 Task: Look for space in Nesher, Israel from 1st June, 2023 to 4th June, 2023 for 1 adult in price range Rs.6000 to Rs.16000. Place can be private room with 1  bedroom having 1 bed and 1 bathroom. Property type can be house, flat, guest house. Amenities needed are: wifi, washing machine. Booking option can be shelf check-in. Required host language is English.
Action: Mouse pressed left at (437, 56)
Screenshot: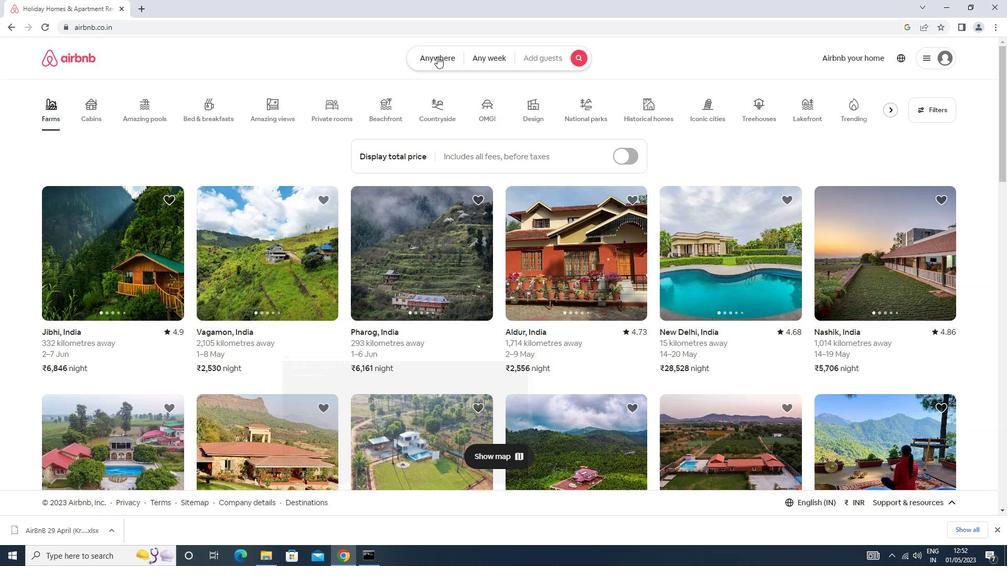 
Action: Mouse moved to (385, 101)
Screenshot: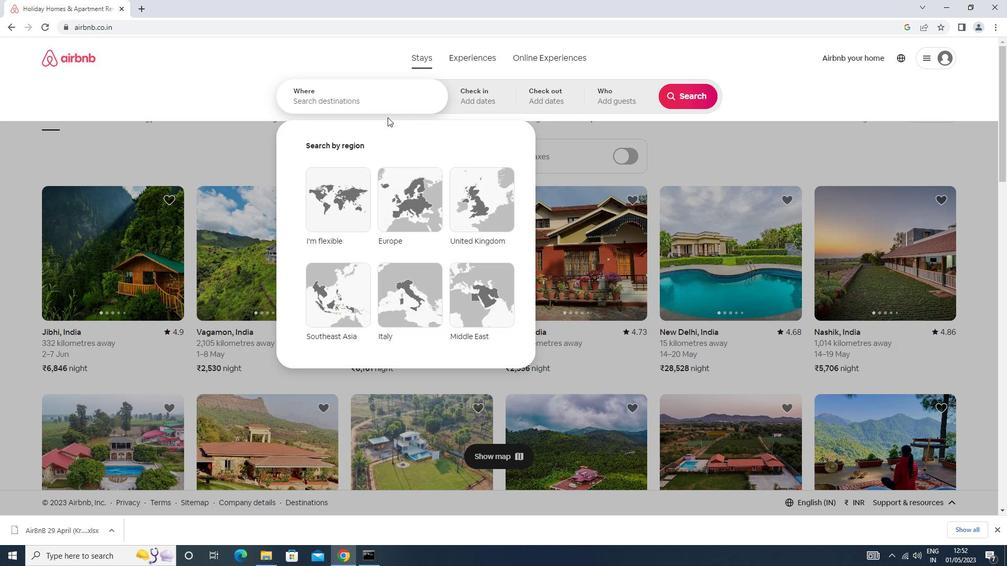 
Action: Mouse pressed left at (385, 101)
Screenshot: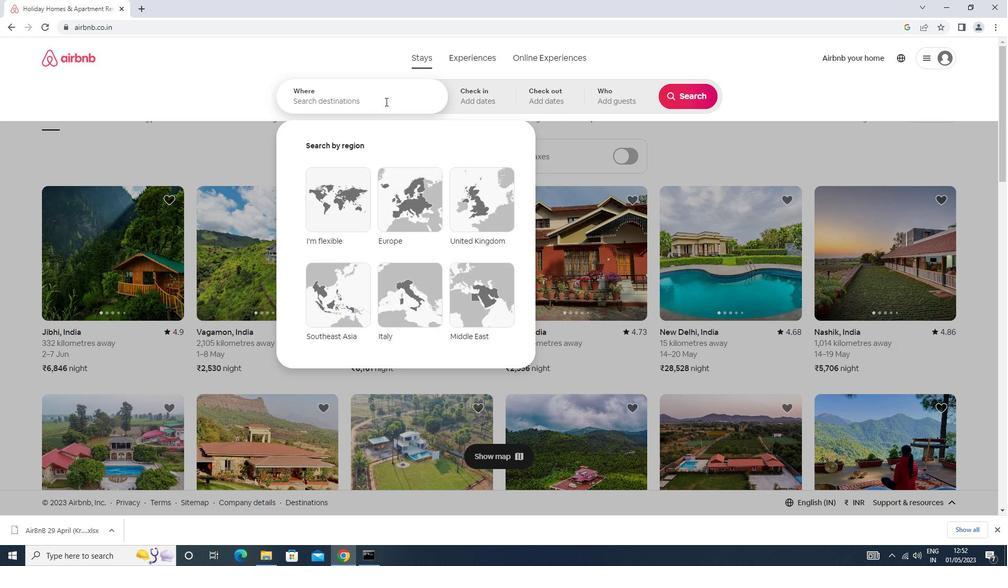 
Action: Key pressed n<Key.caps_lock>esher<Key.down><Key.enter>
Screenshot: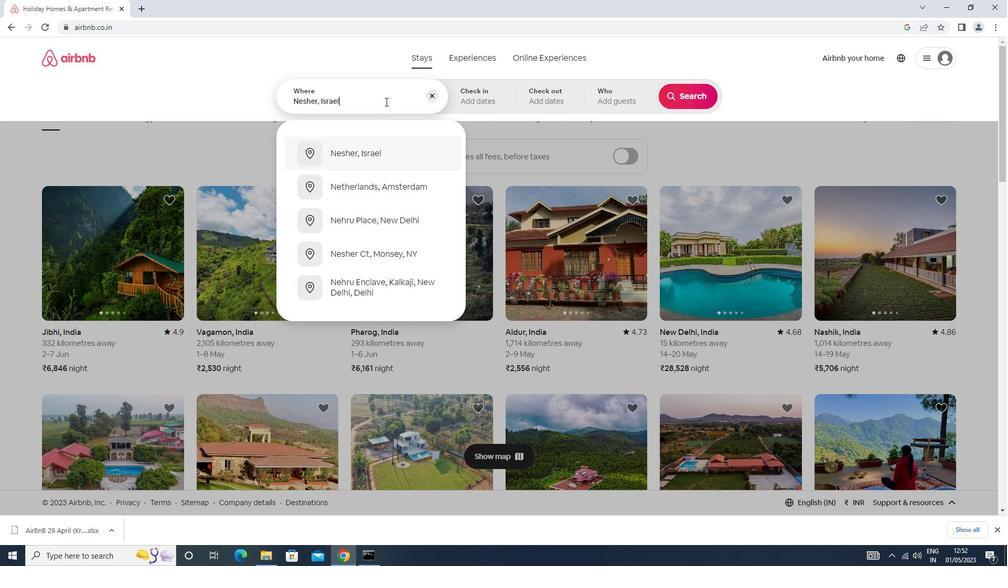 
Action: Mouse moved to (627, 220)
Screenshot: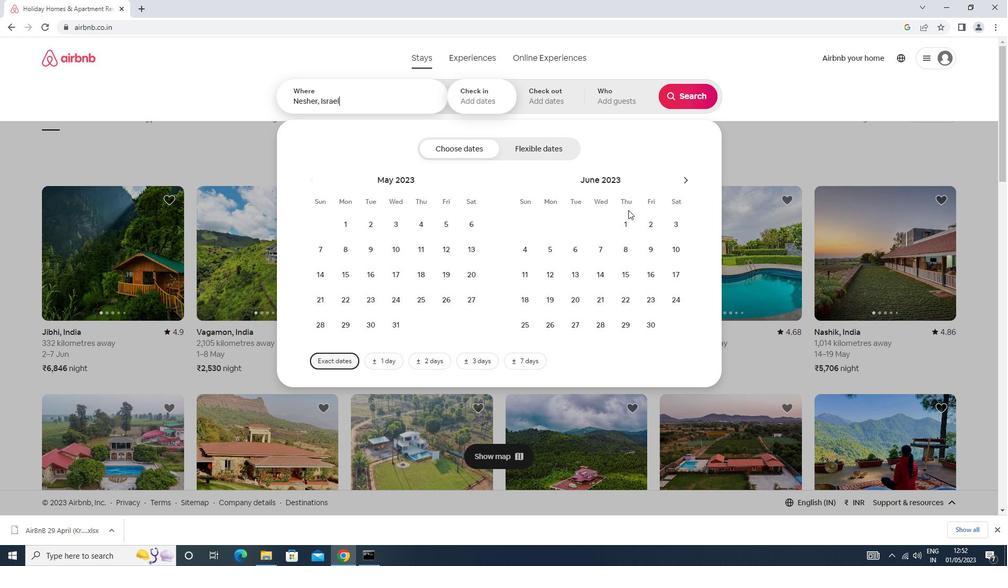 
Action: Mouse pressed left at (627, 220)
Screenshot: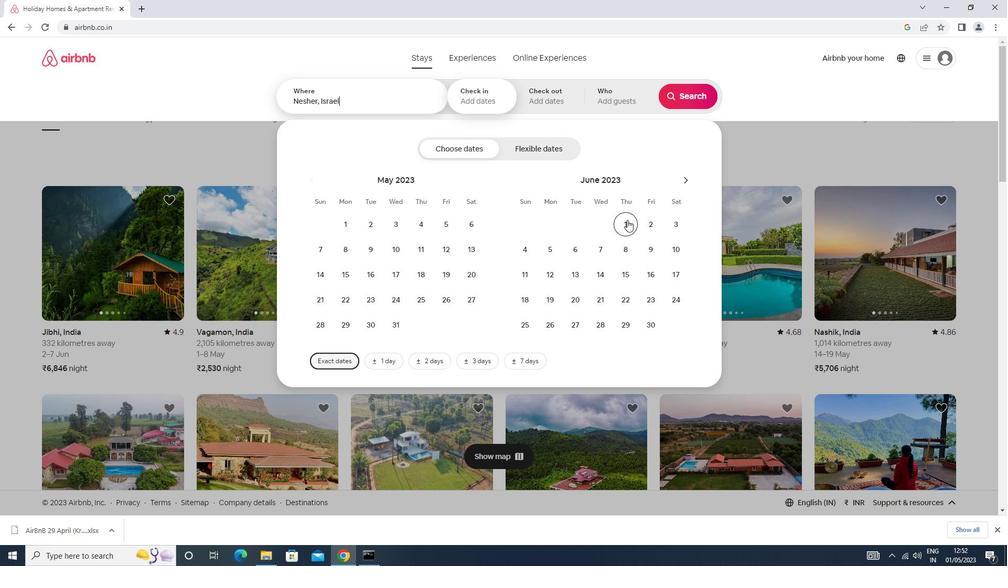 
Action: Mouse moved to (525, 249)
Screenshot: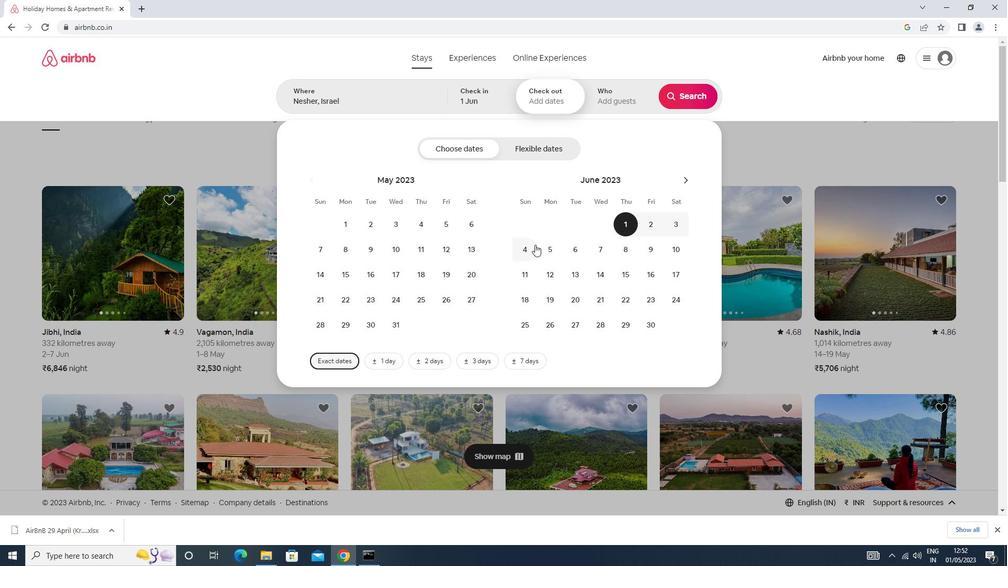 
Action: Mouse pressed left at (525, 249)
Screenshot: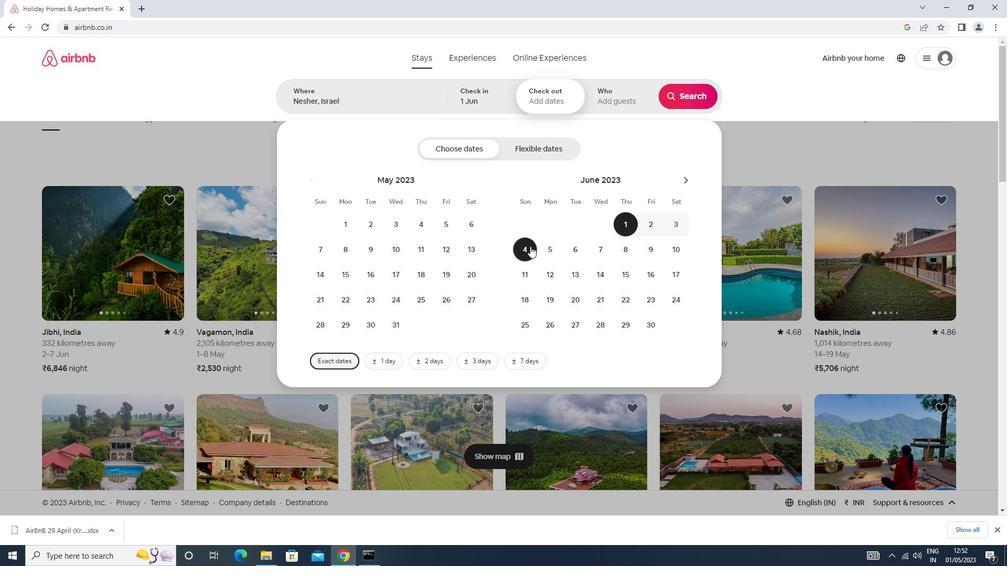 
Action: Mouse moved to (607, 97)
Screenshot: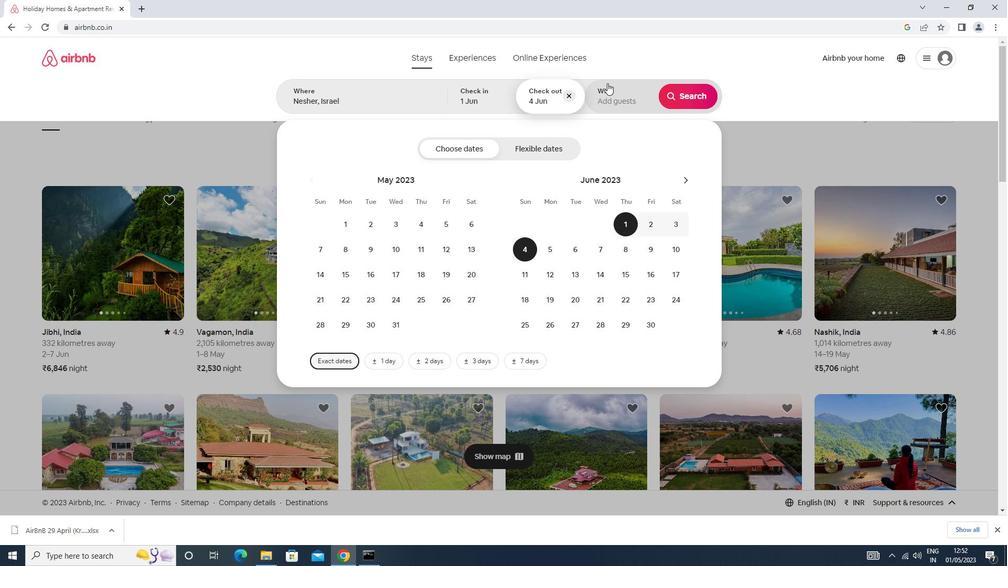 
Action: Mouse pressed left at (607, 97)
Screenshot: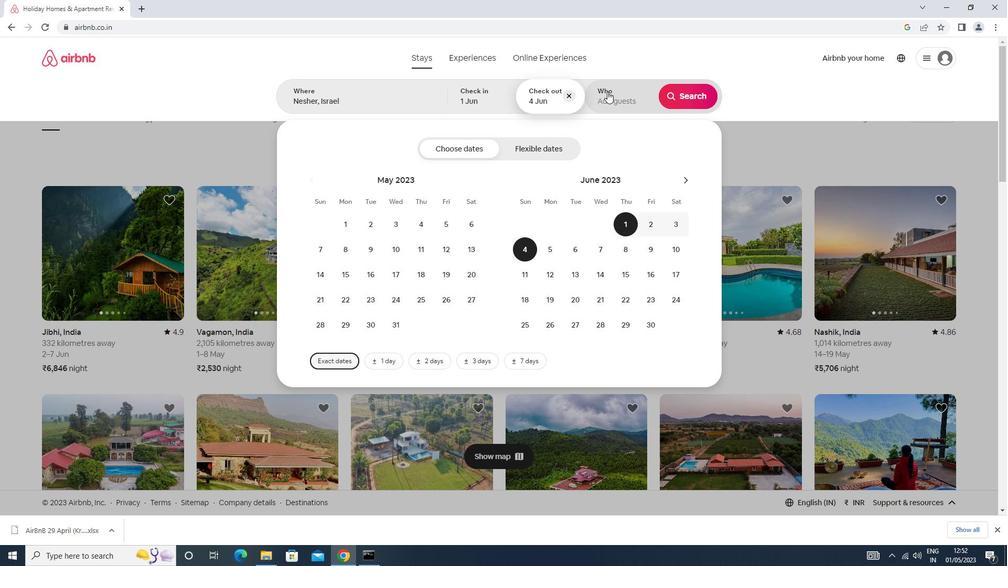 
Action: Mouse moved to (693, 155)
Screenshot: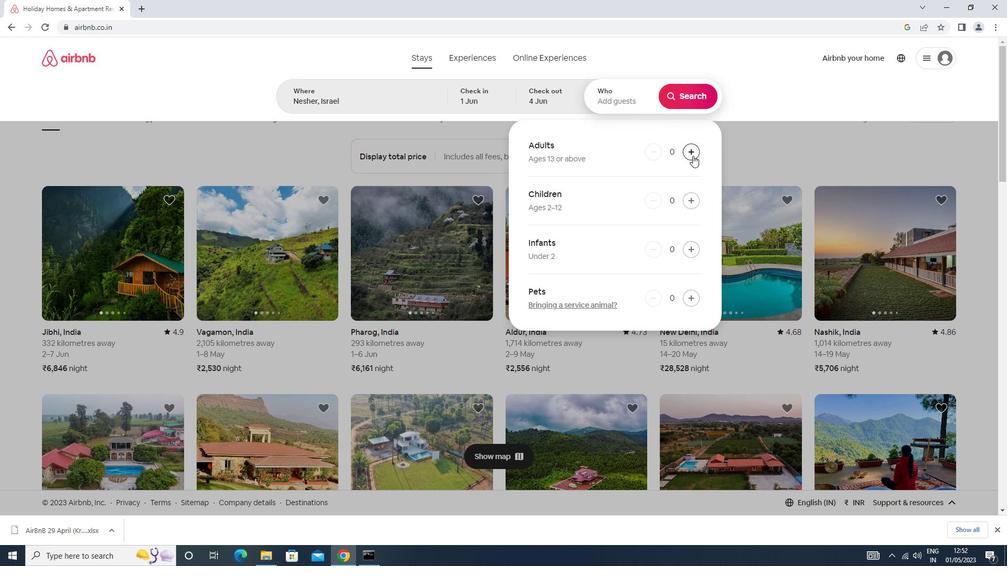 
Action: Mouse pressed left at (693, 155)
Screenshot: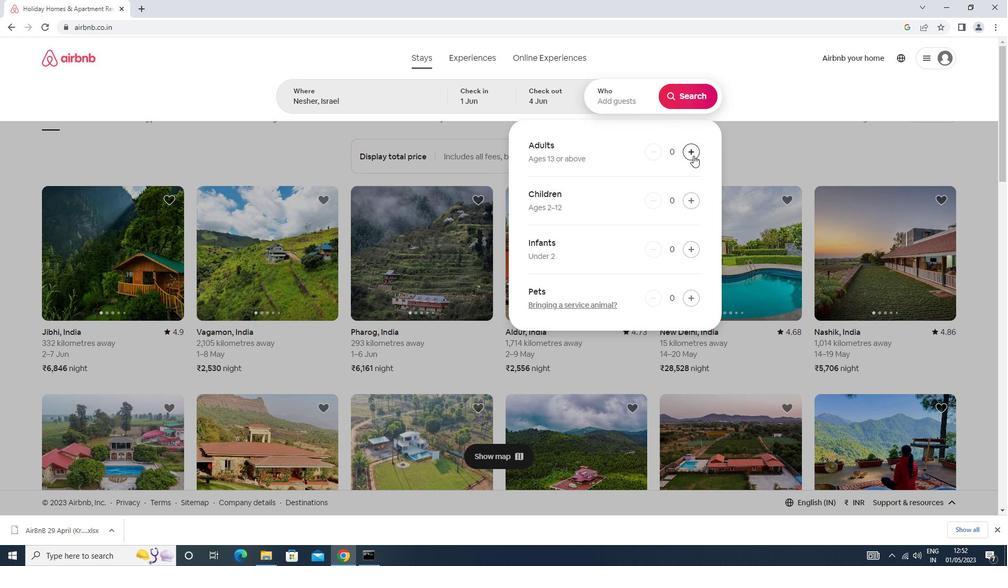 
Action: Mouse moved to (696, 89)
Screenshot: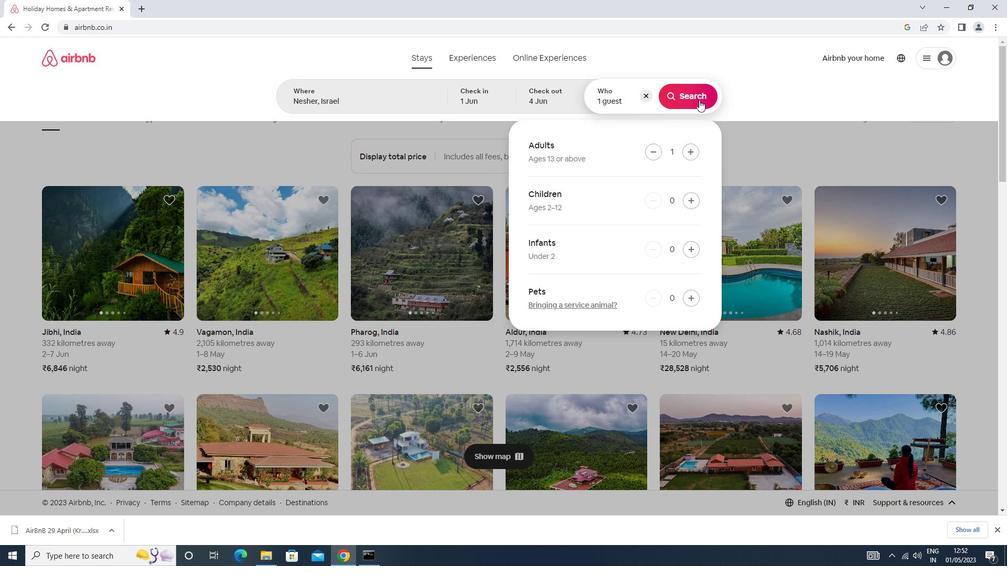 
Action: Mouse pressed left at (696, 89)
Screenshot: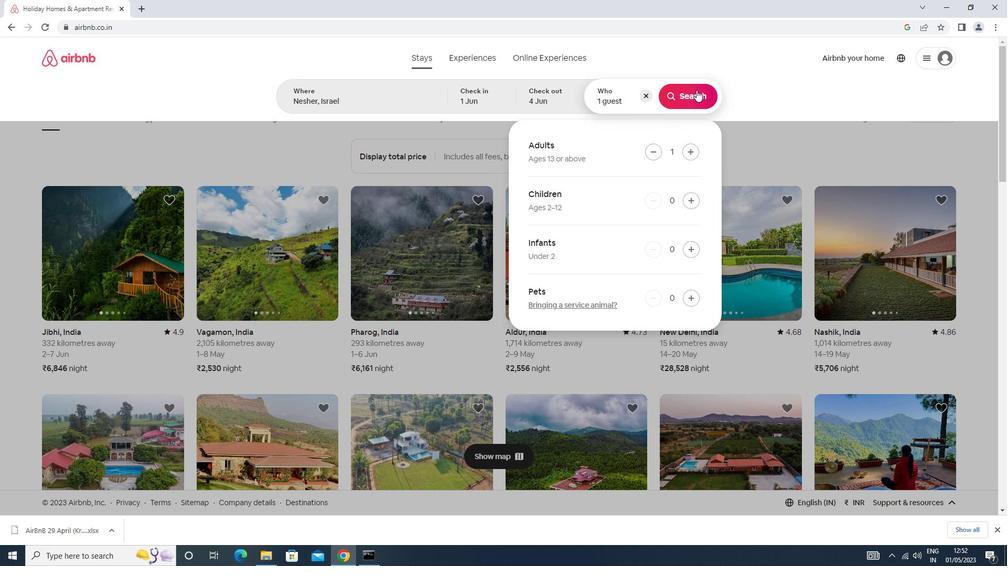 
Action: Mouse moved to (953, 94)
Screenshot: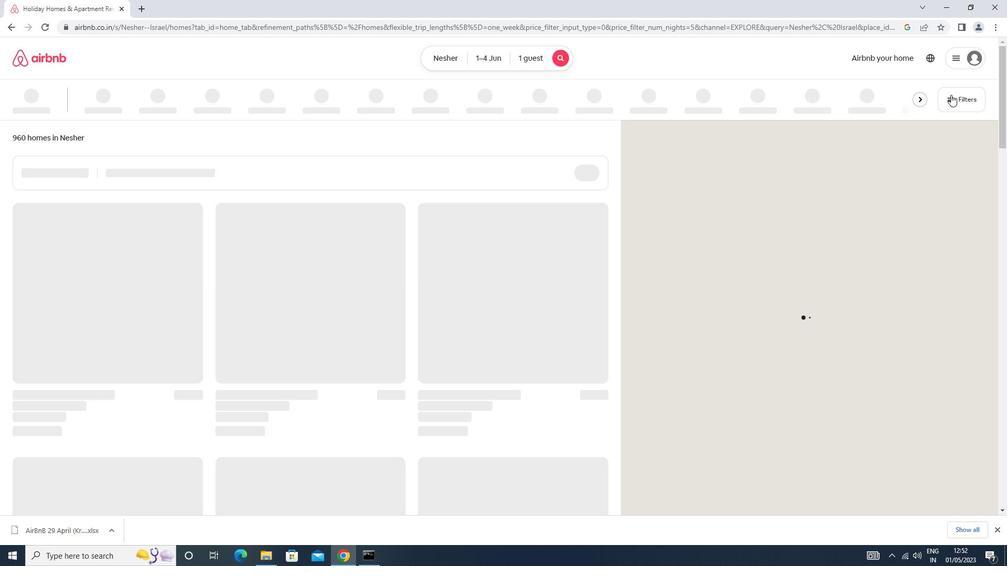 
Action: Mouse pressed left at (953, 94)
Screenshot: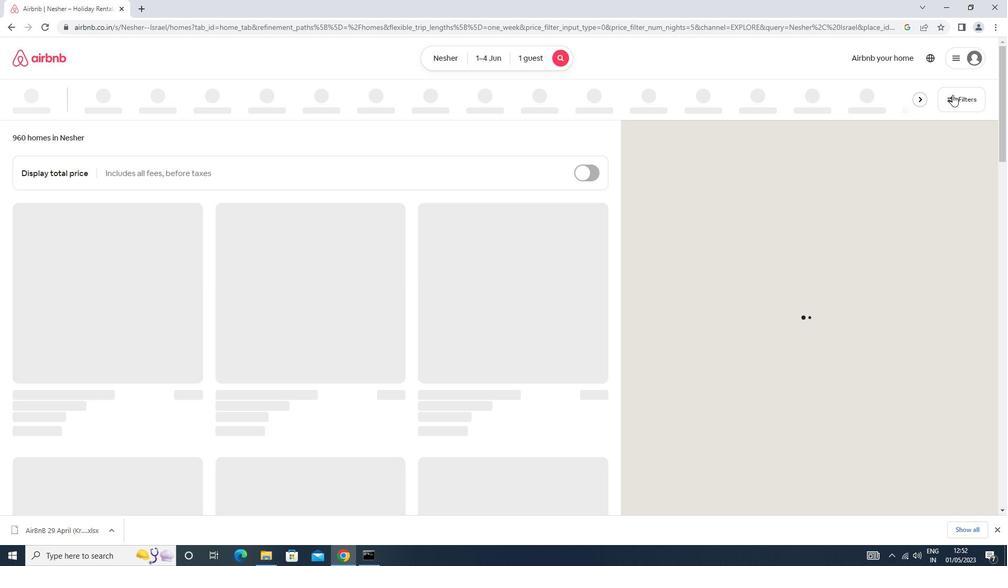 
Action: Mouse moved to (474, 231)
Screenshot: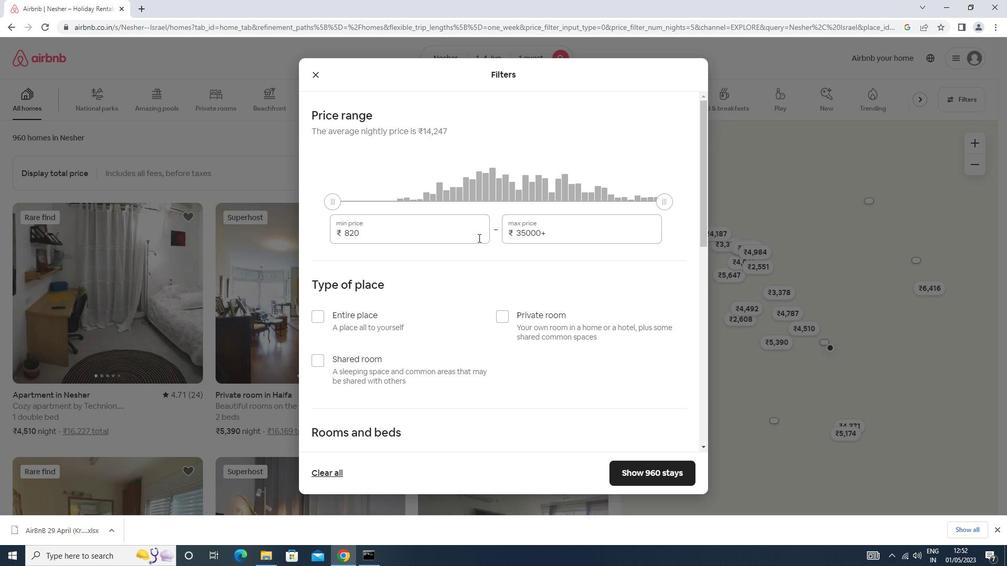 
Action: Mouse pressed left at (474, 231)
Screenshot: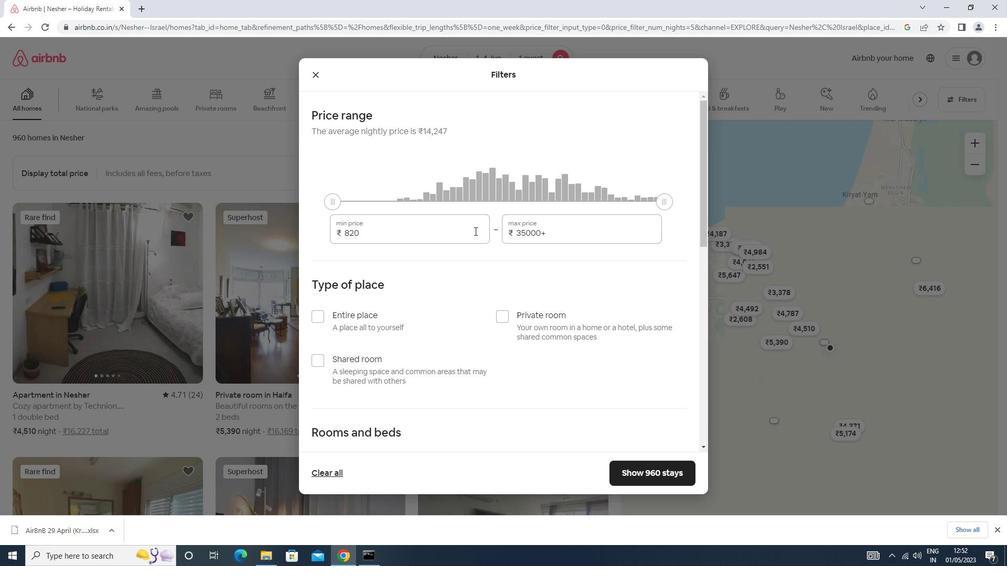
Action: Mouse moved to (474, 231)
Screenshot: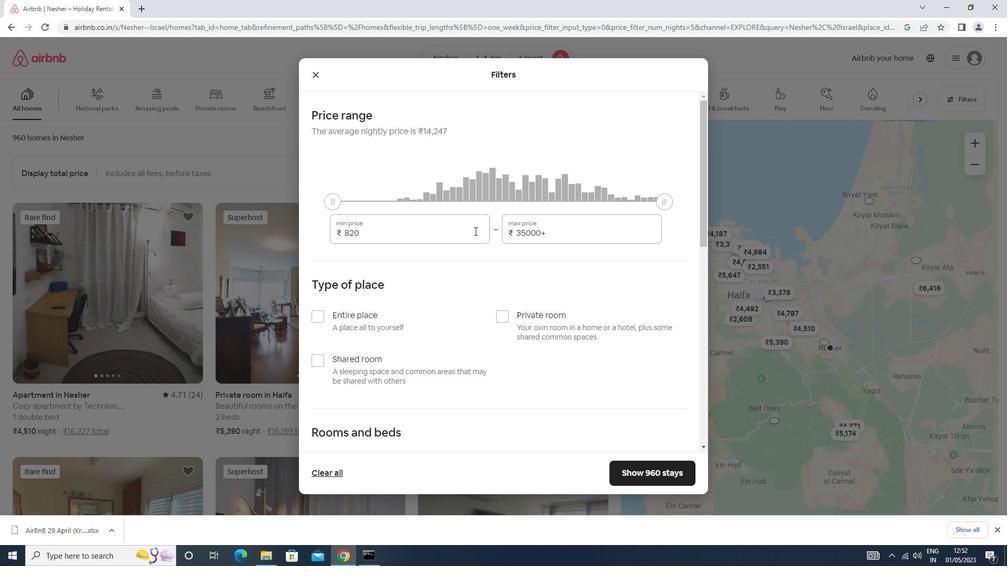 
Action: Key pressed <Key.backspace><Key.backspace><Key.backspace><Key.backspace><Key.backspace><Key.backspace><Key.backspace><Key.backspace><Key.backspace><Key.backspace><Key.backspace><Key.backspace><Key.backspace><Key.backspace>6000<Key.tab>16000
Screenshot: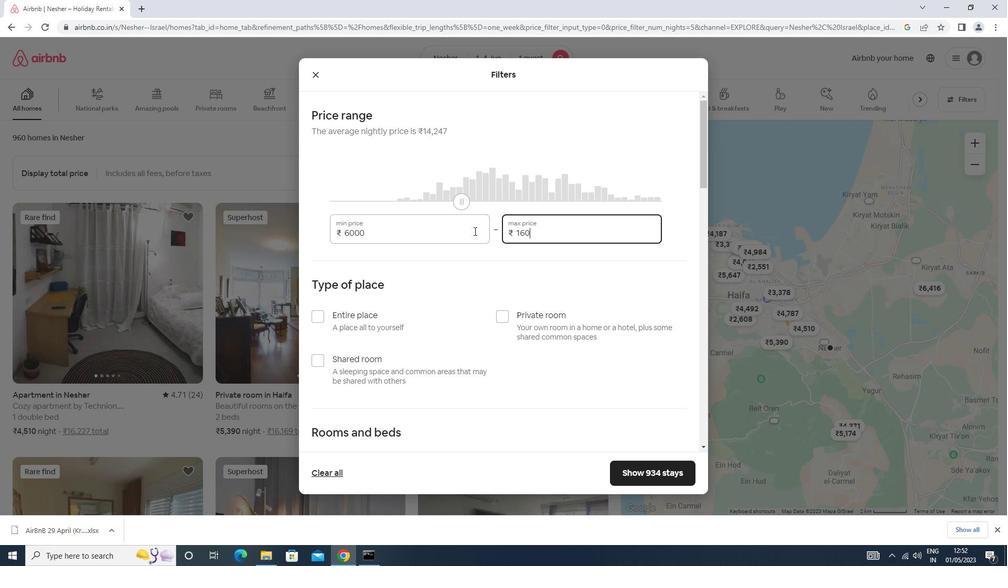 
Action: Mouse scrolled (474, 230) with delta (0, 0)
Screenshot: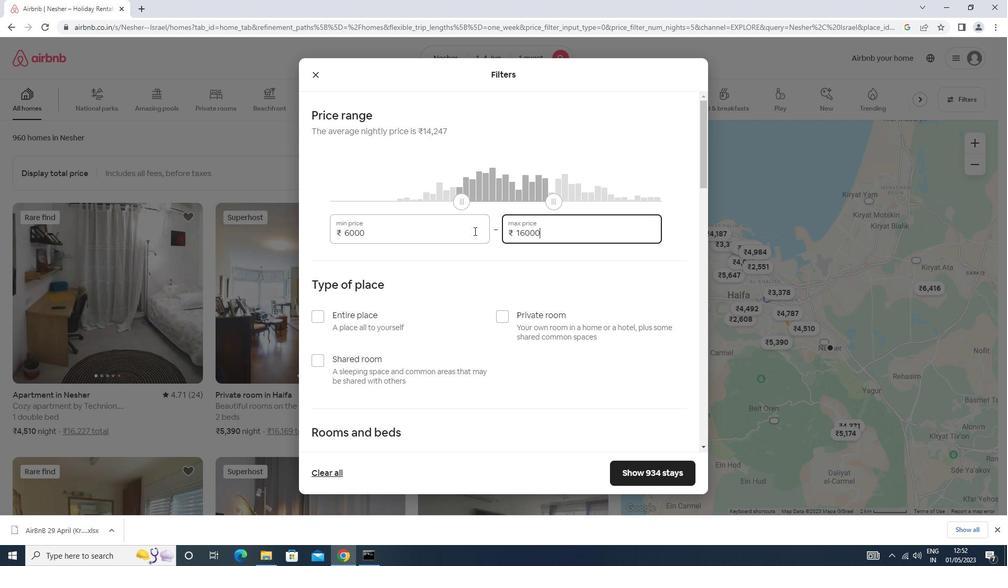 
Action: Mouse scrolled (474, 230) with delta (0, 0)
Screenshot: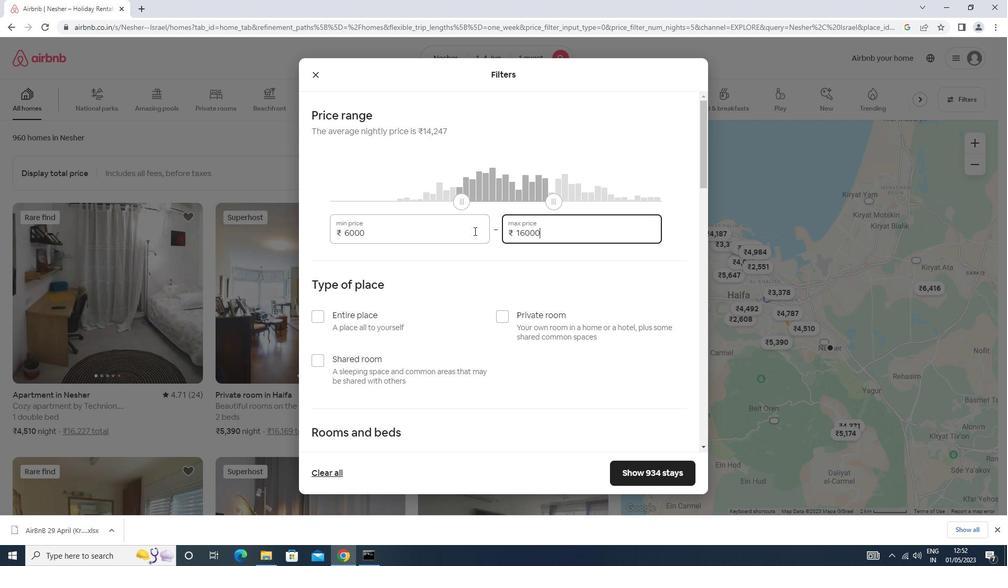 
Action: Mouse scrolled (474, 230) with delta (0, 0)
Screenshot: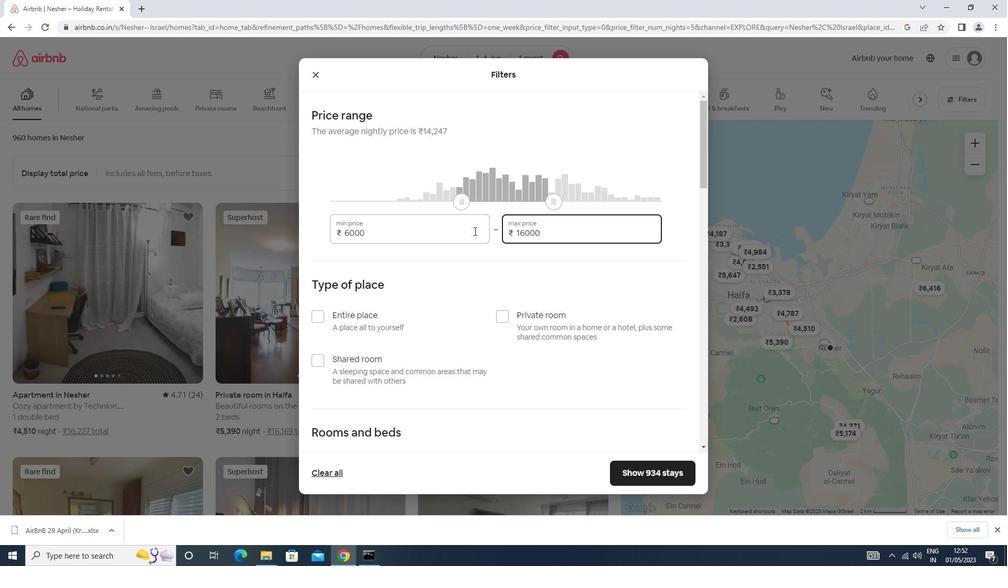 
Action: Mouse moved to (505, 157)
Screenshot: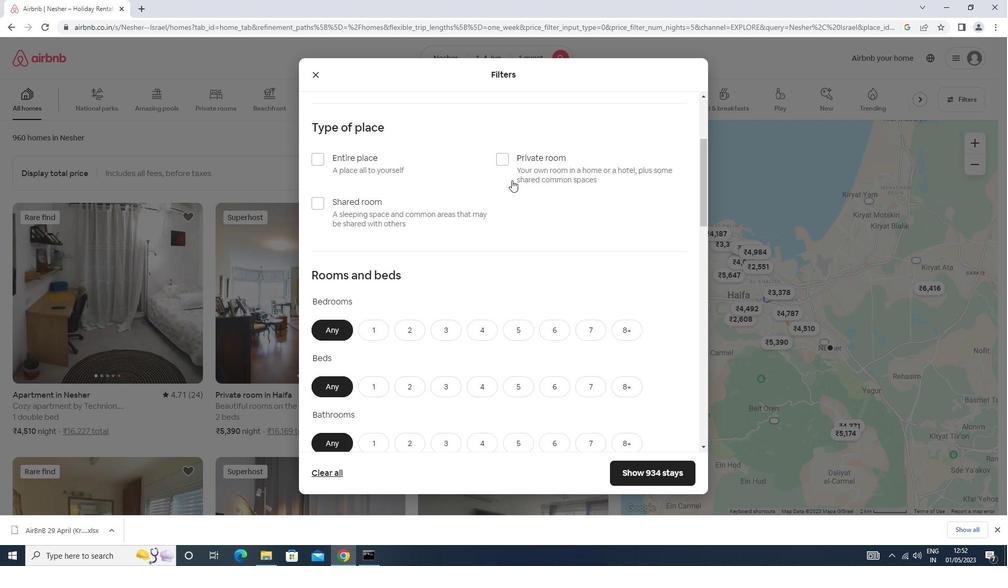 
Action: Mouse pressed left at (505, 157)
Screenshot: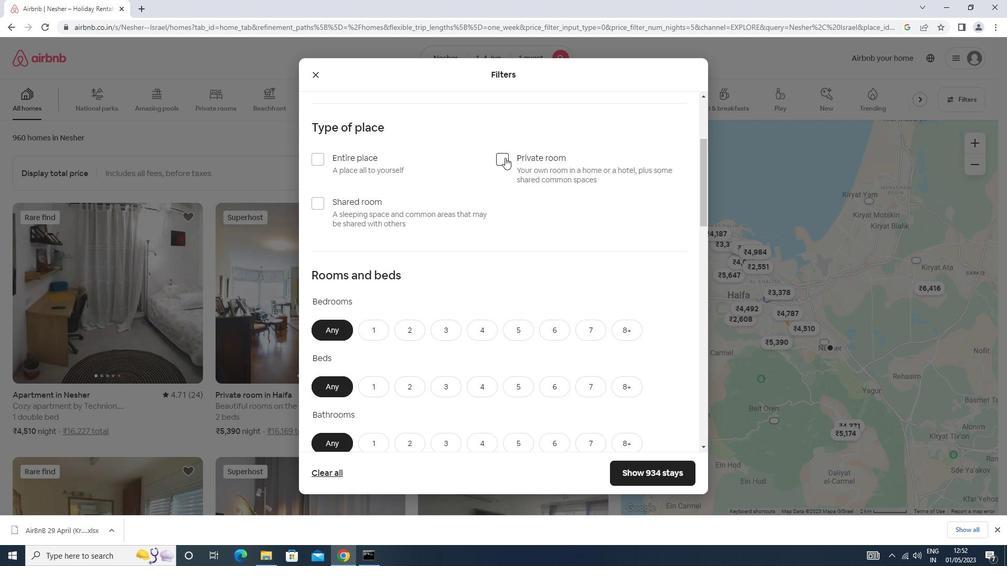 
Action: Mouse moved to (502, 157)
Screenshot: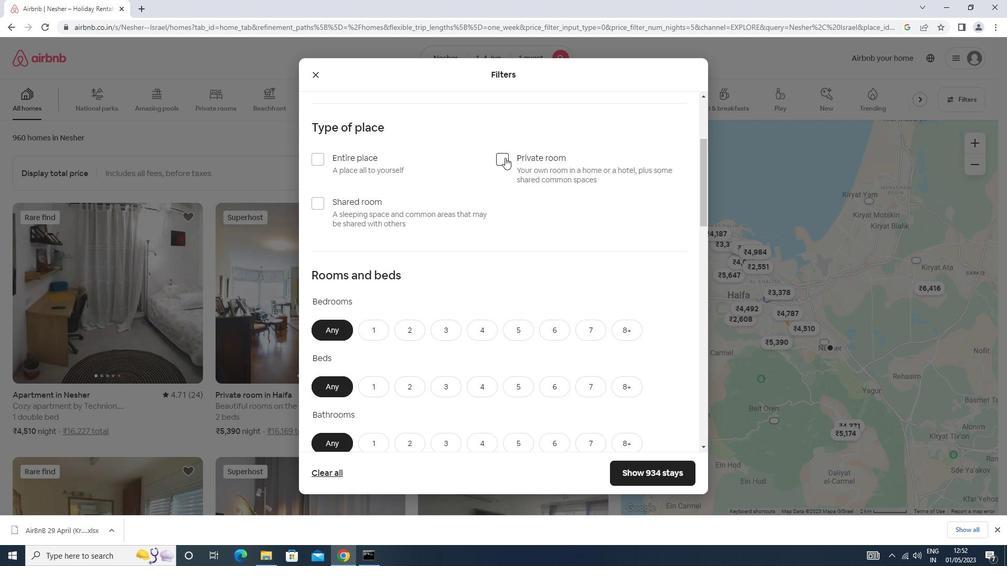 
Action: Mouse scrolled (502, 157) with delta (0, 0)
Screenshot: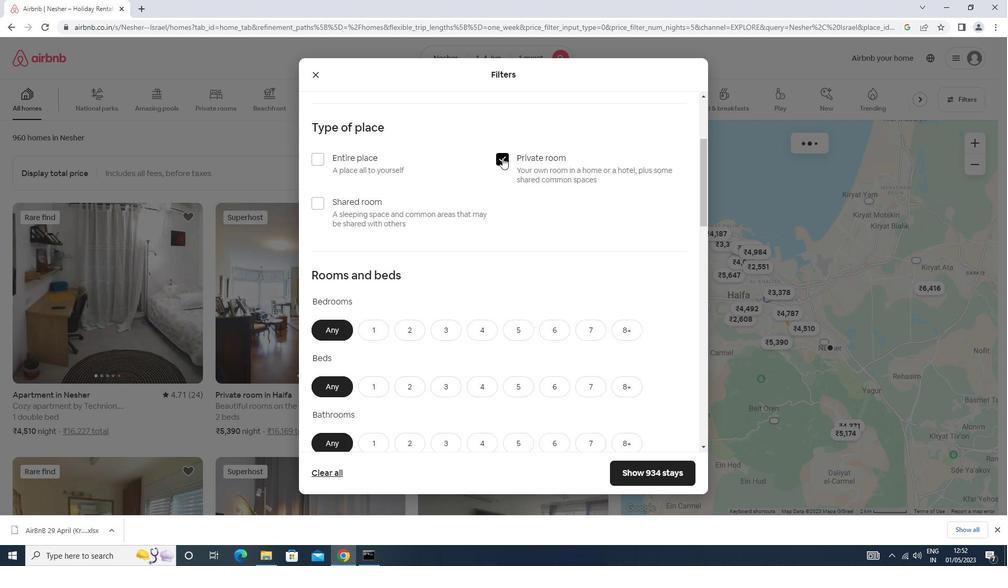 
Action: Mouse moved to (502, 158)
Screenshot: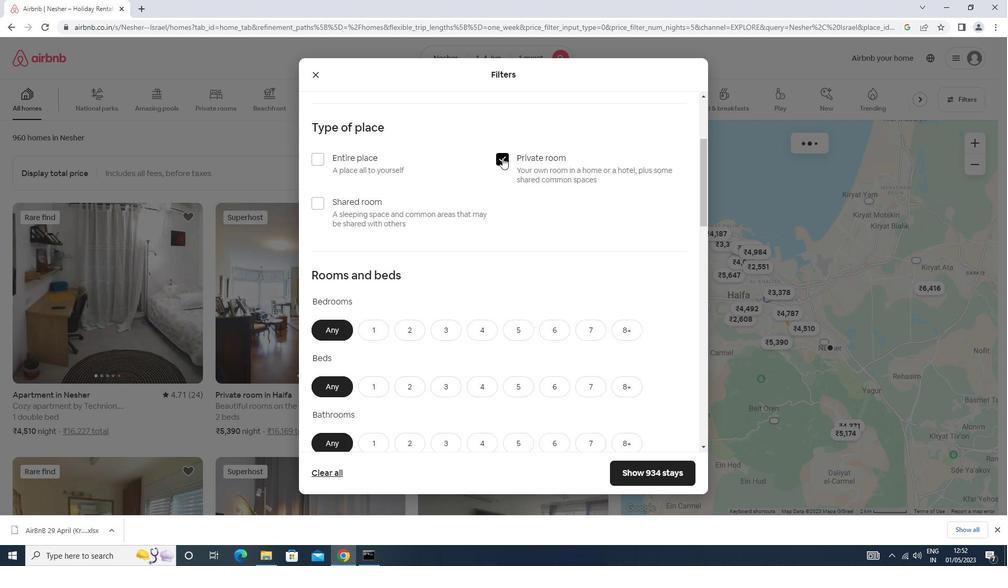 
Action: Mouse scrolled (502, 157) with delta (0, 0)
Screenshot: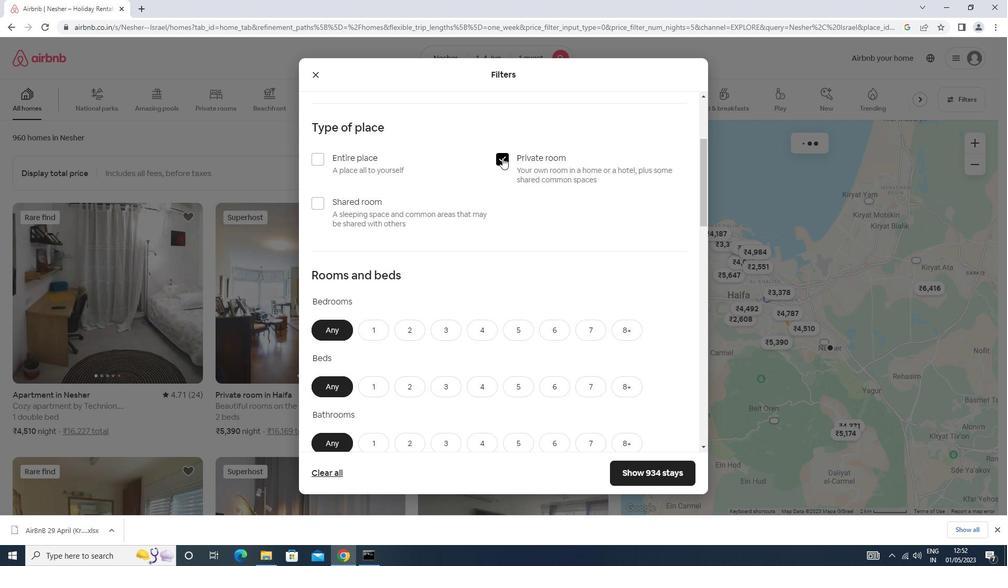 
Action: Mouse moved to (363, 222)
Screenshot: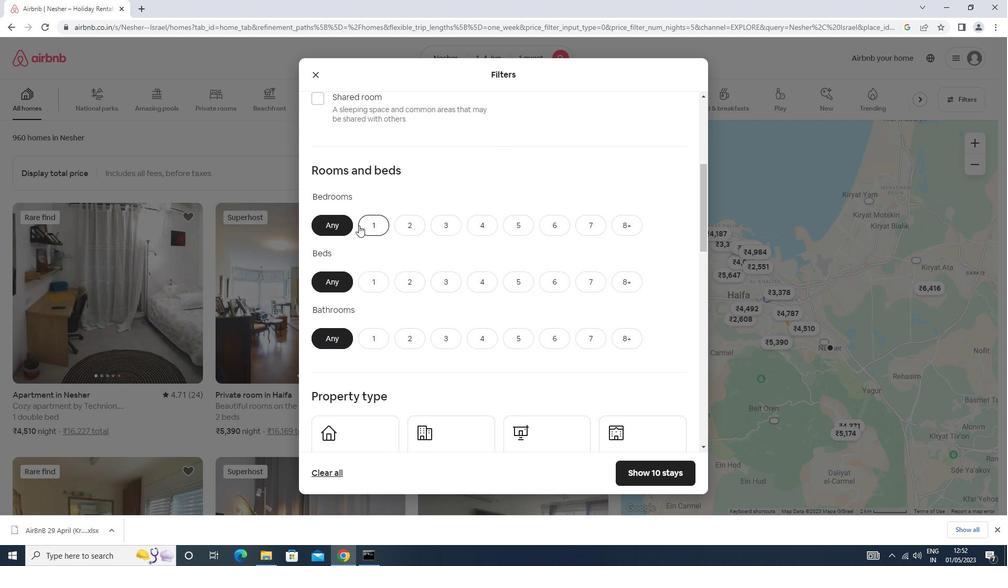 
Action: Mouse pressed left at (363, 222)
Screenshot: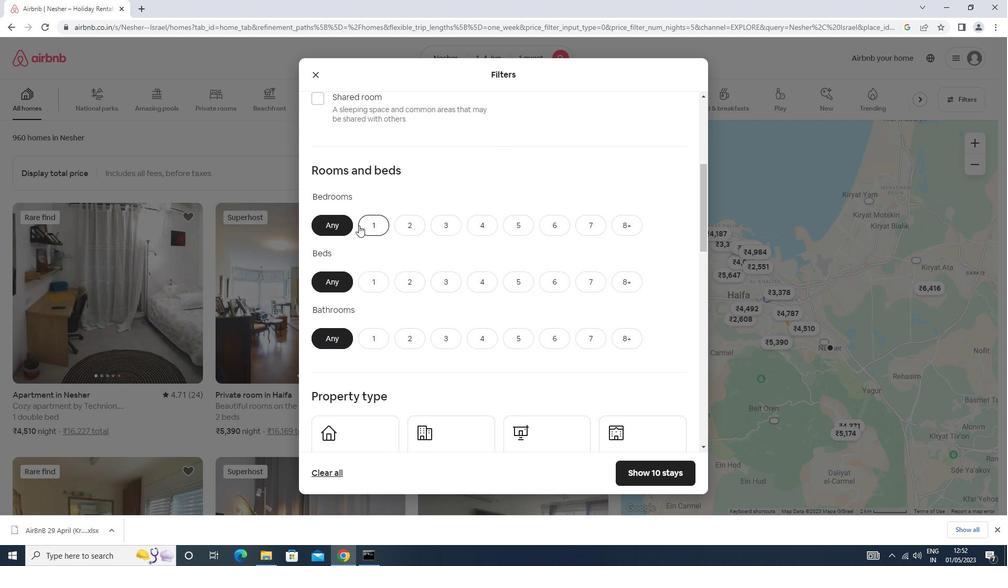 
Action: Mouse moved to (373, 281)
Screenshot: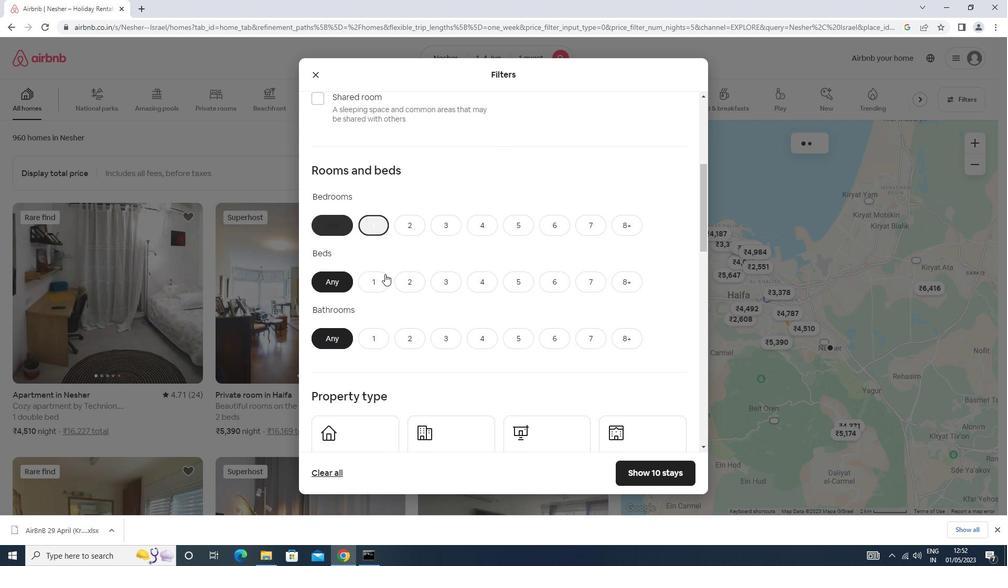 
Action: Mouse pressed left at (373, 281)
Screenshot: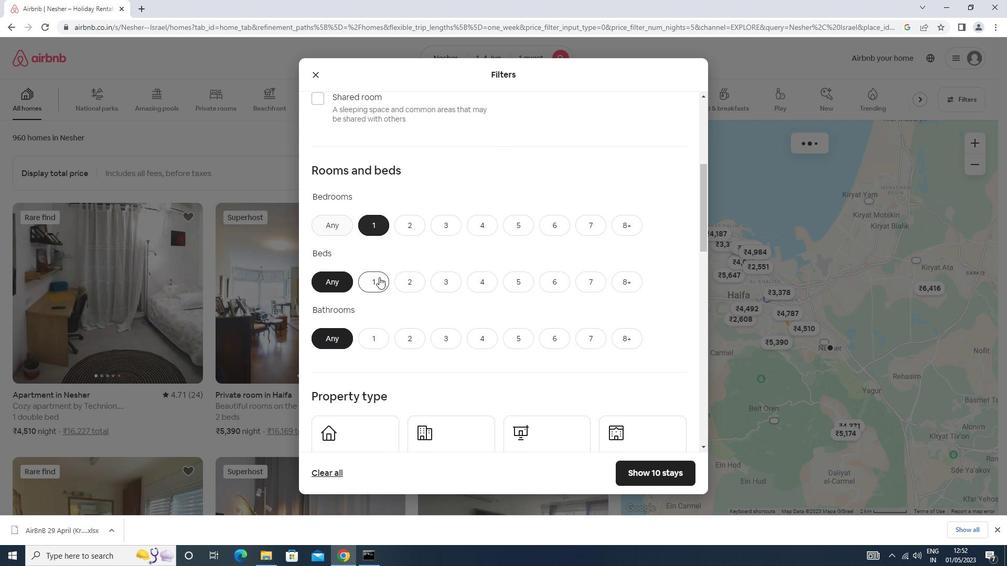 
Action: Mouse moved to (374, 335)
Screenshot: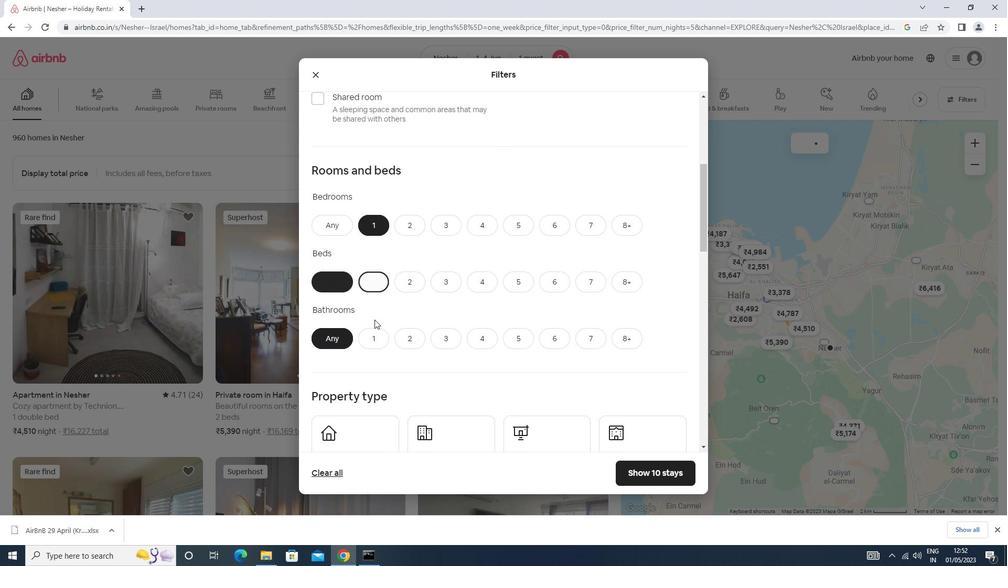 
Action: Mouse pressed left at (374, 335)
Screenshot: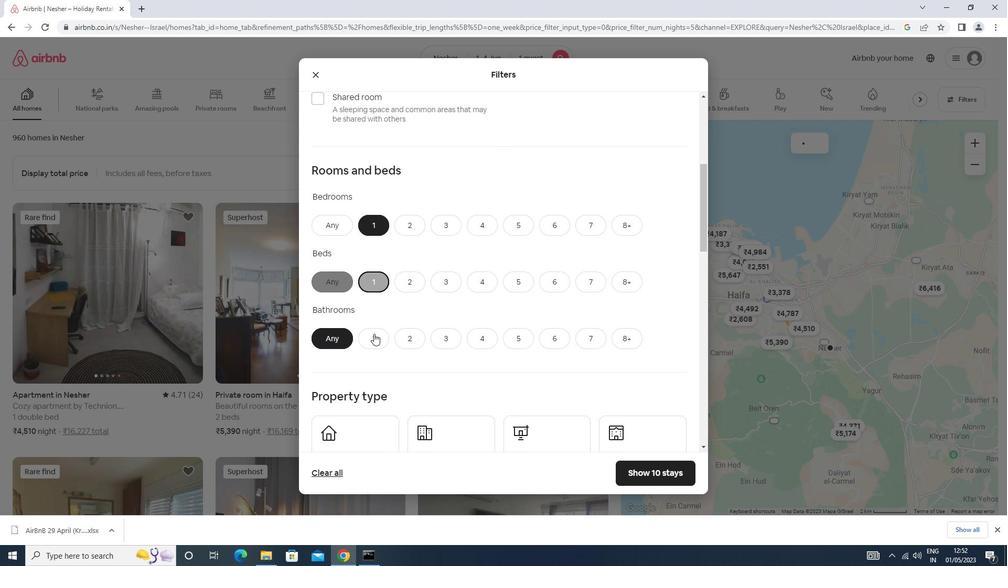 
Action: Mouse moved to (374, 322)
Screenshot: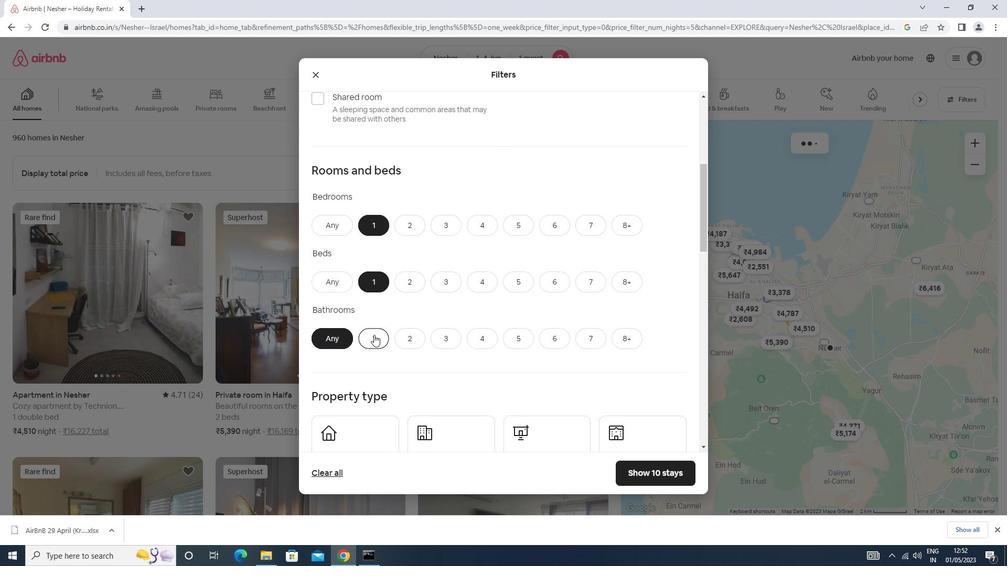 
Action: Mouse scrolled (374, 322) with delta (0, 0)
Screenshot: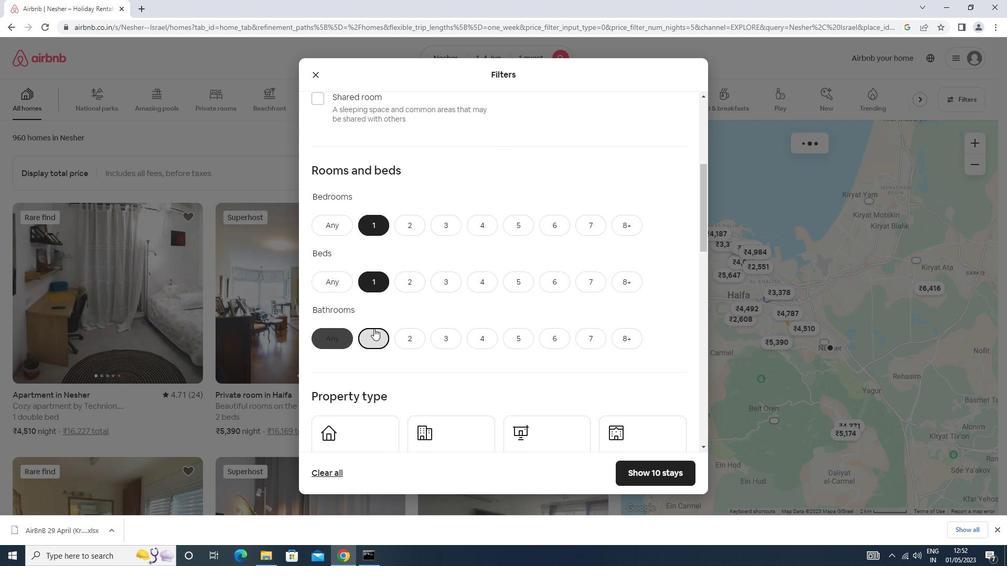 
Action: Mouse scrolled (374, 322) with delta (0, 0)
Screenshot: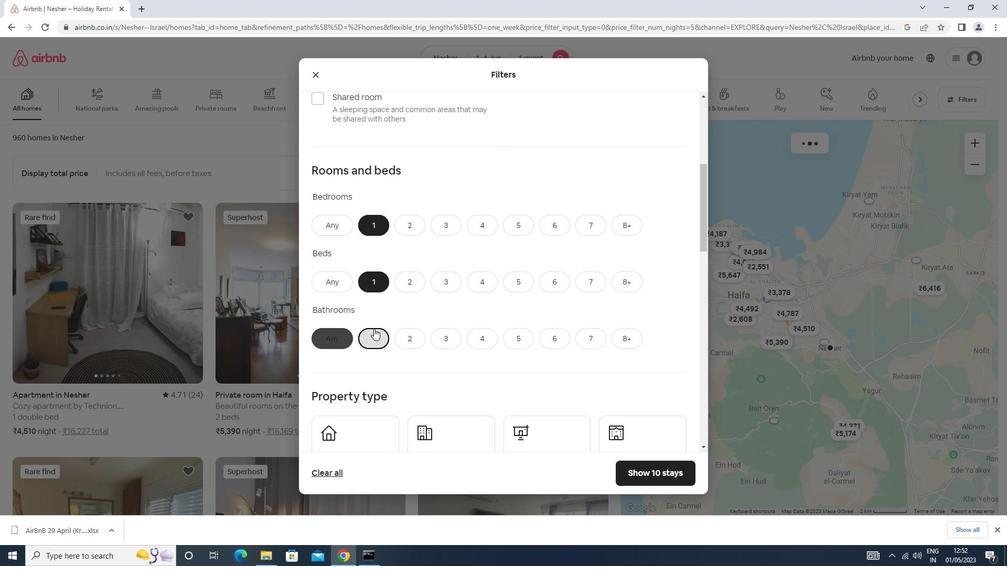 
Action: Mouse scrolled (374, 322) with delta (0, 0)
Screenshot: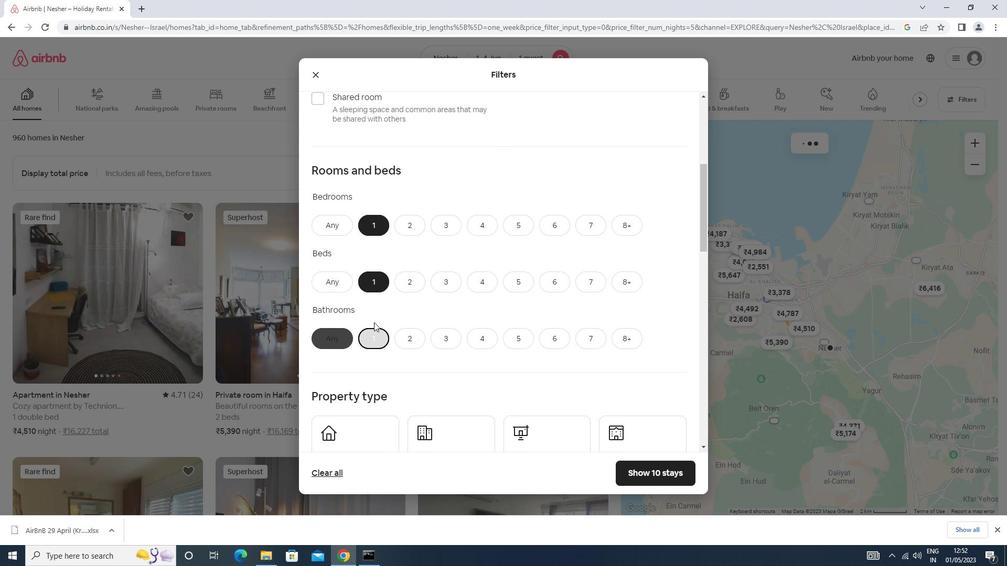 
Action: Mouse moved to (360, 306)
Screenshot: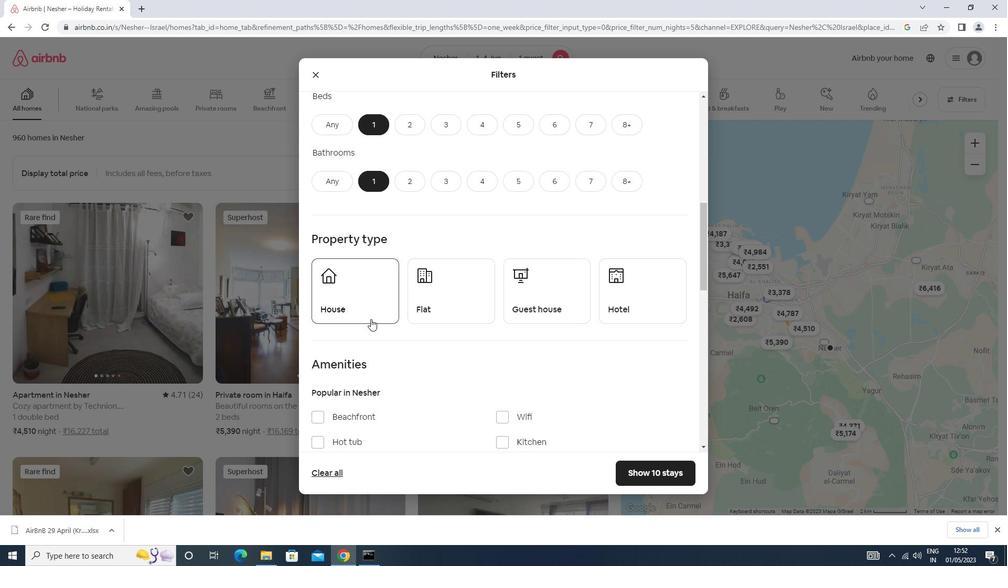
Action: Mouse pressed left at (360, 306)
Screenshot: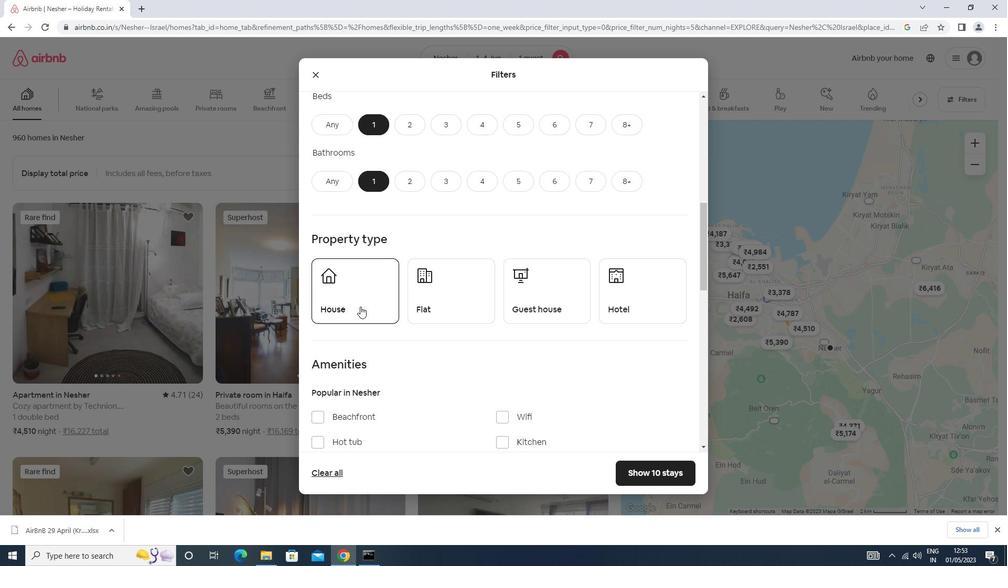 
Action: Mouse moved to (478, 301)
Screenshot: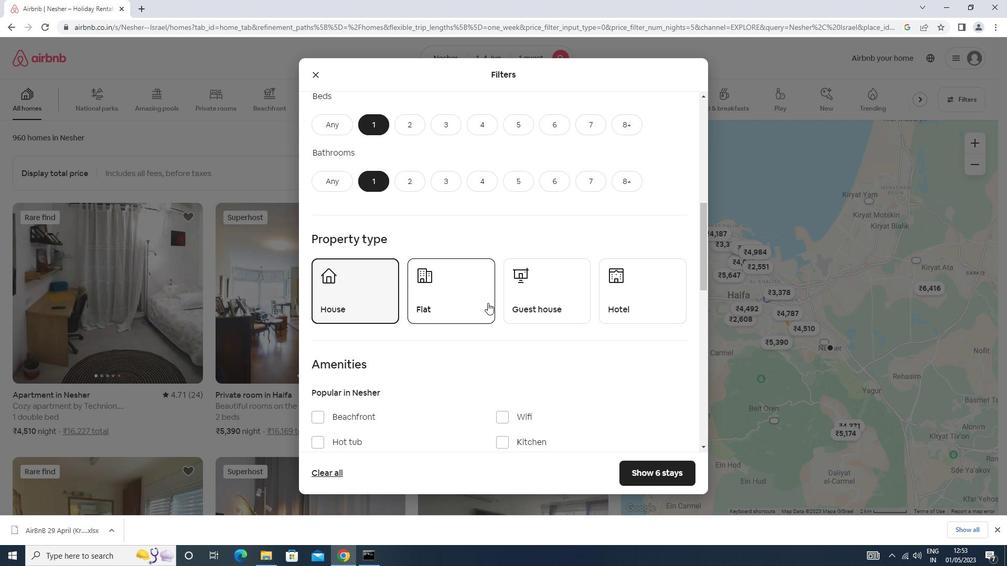 
Action: Mouse pressed left at (478, 301)
Screenshot: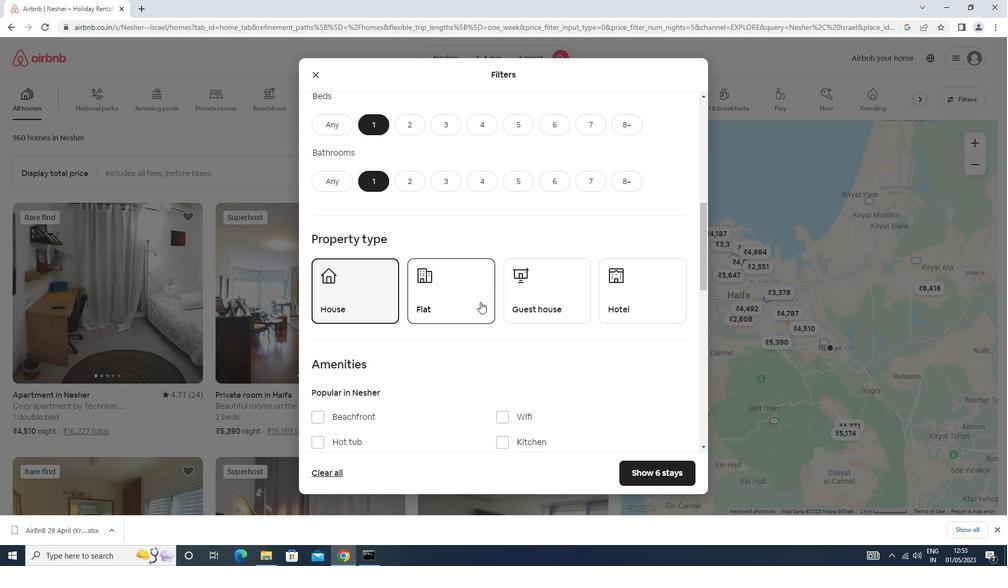 
Action: Mouse moved to (522, 295)
Screenshot: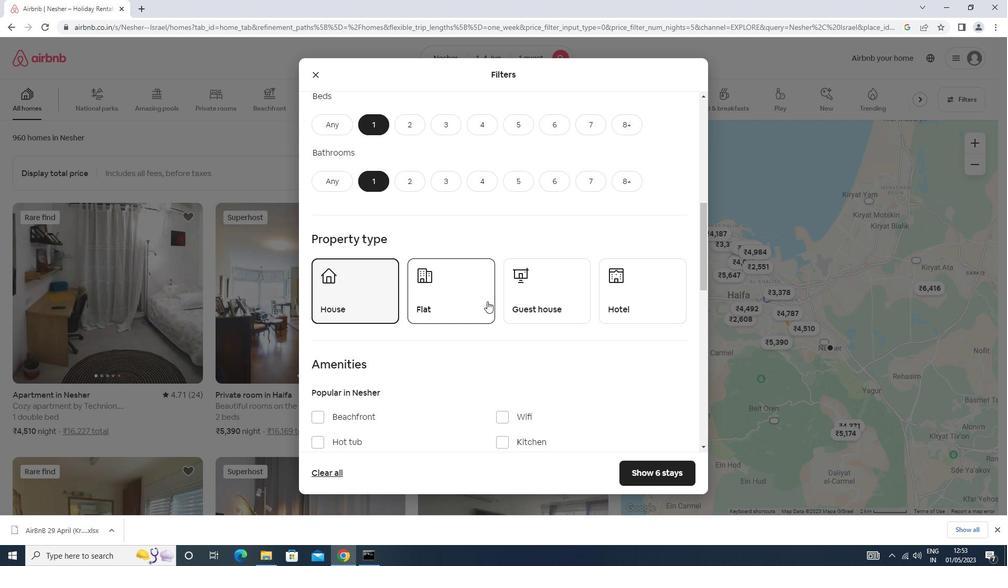 
Action: Mouse pressed left at (522, 295)
Screenshot: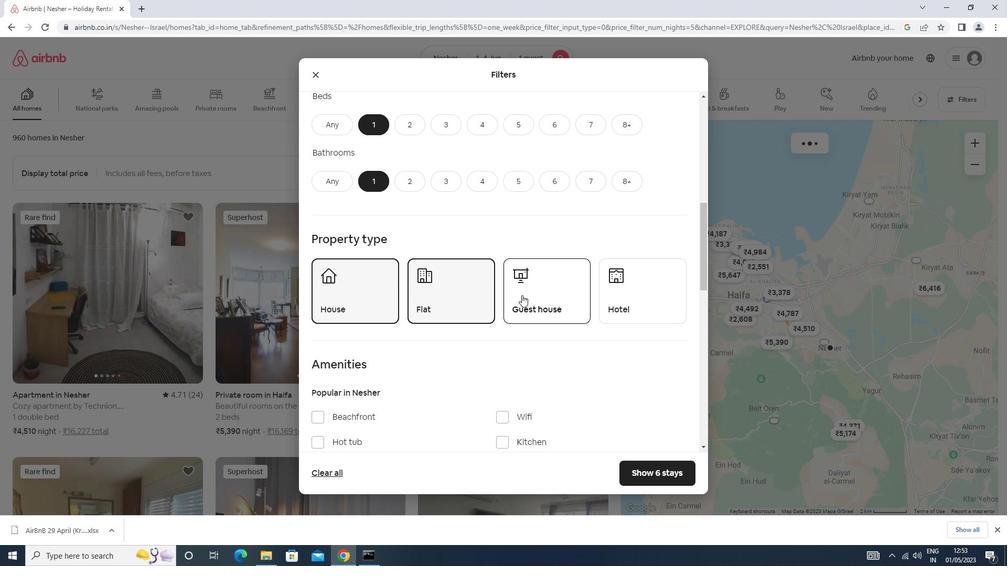 
Action: Mouse moved to (522, 292)
Screenshot: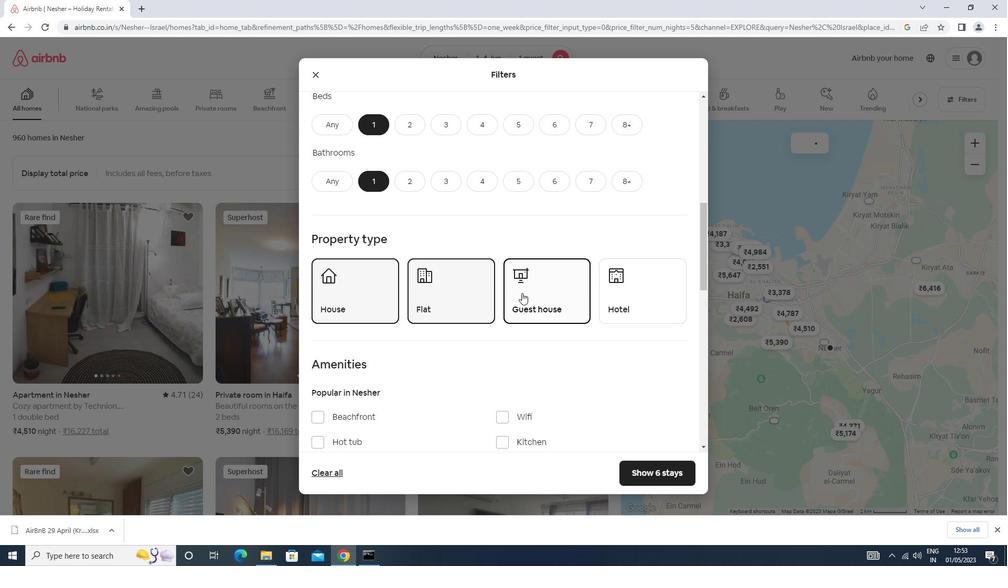 
Action: Mouse scrolled (522, 292) with delta (0, 0)
Screenshot: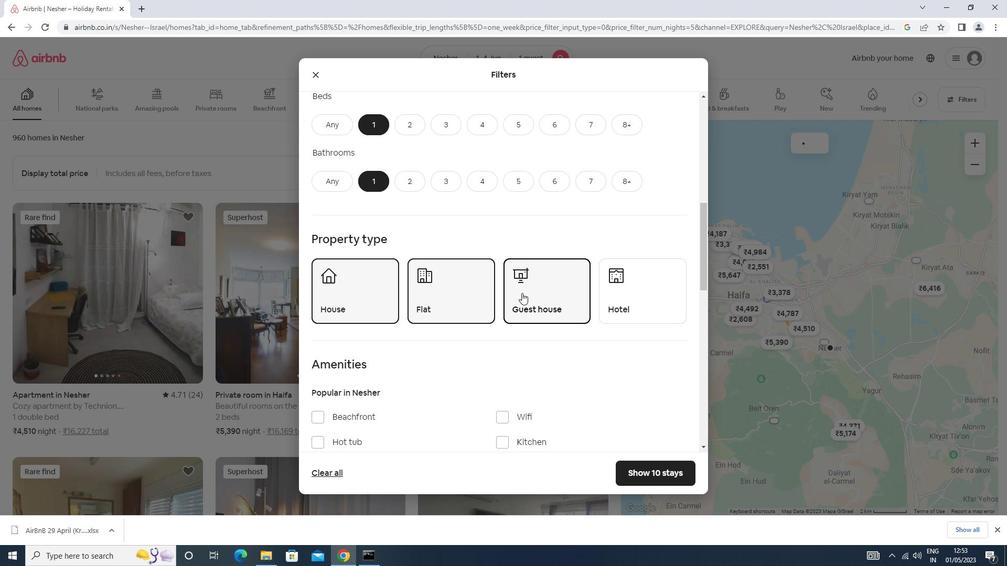 
Action: Mouse scrolled (522, 292) with delta (0, 0)
Screenshot: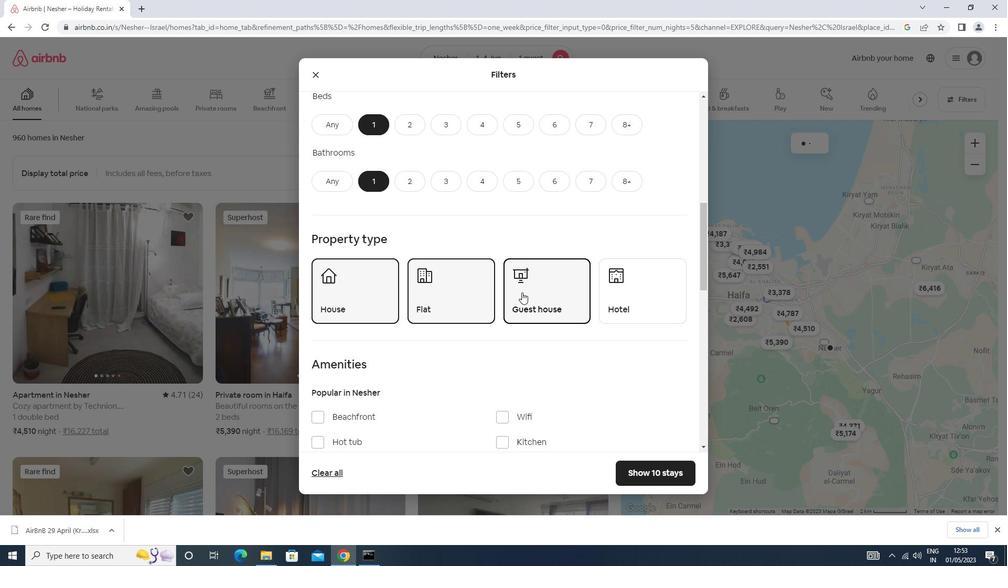 
Action: Mouse moved to (507, 309)
Screenshot: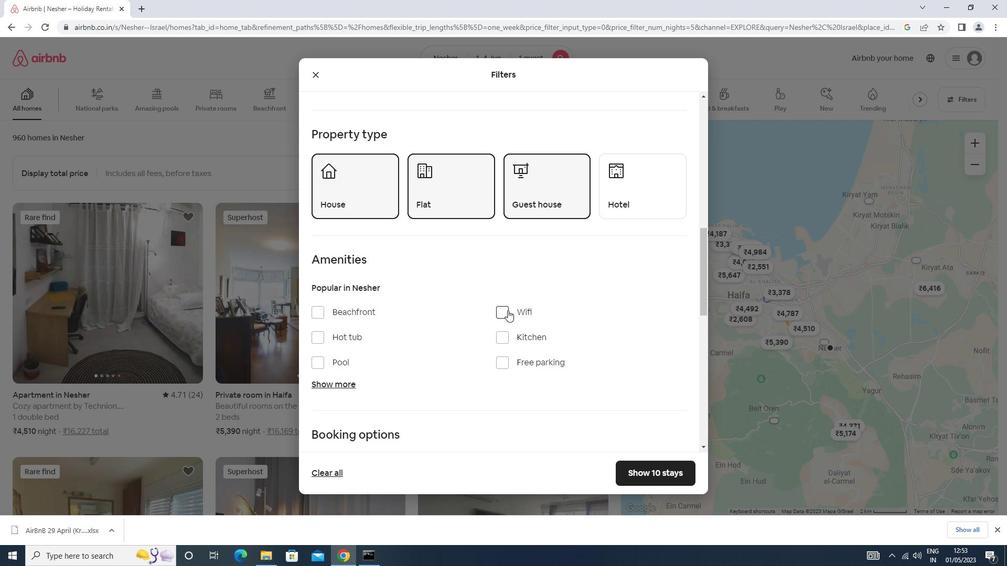 
Action: Mouse pressed left at (507, 309)
Screenshot: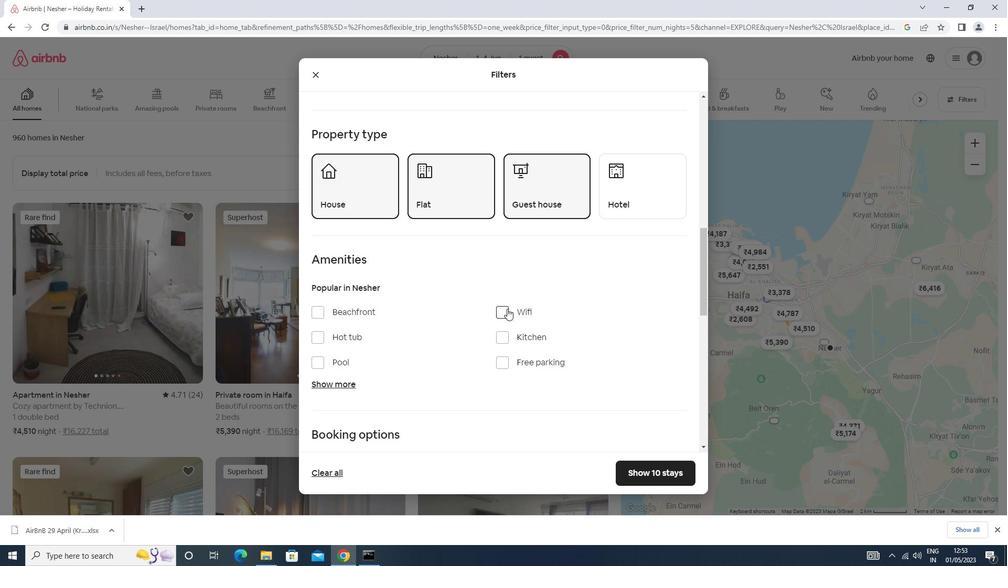 
Action: Mouse scrolled (507, 308) with delta (0, 0)
Screenshot: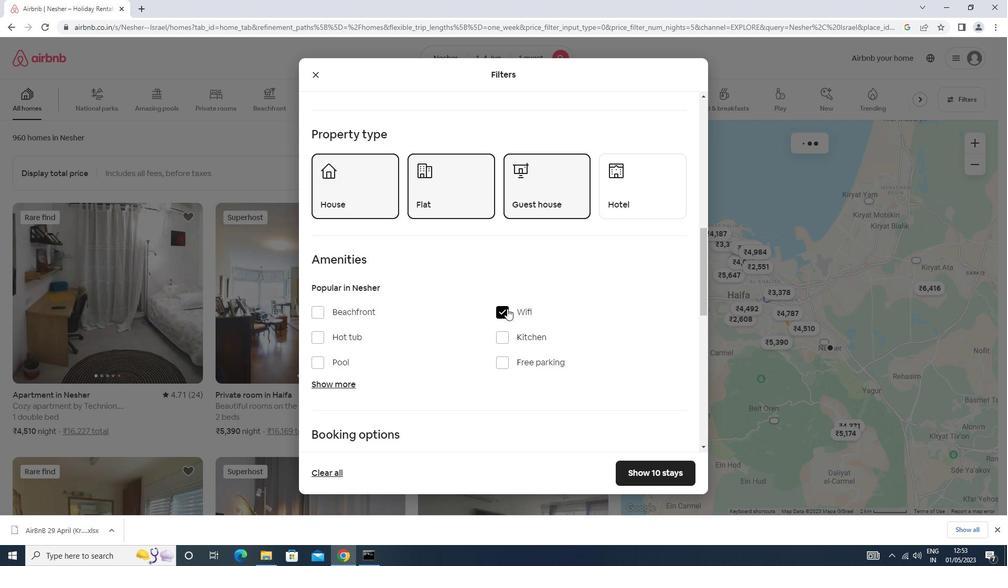 
Action: Mouse moved to (347, 328)
Screenshot: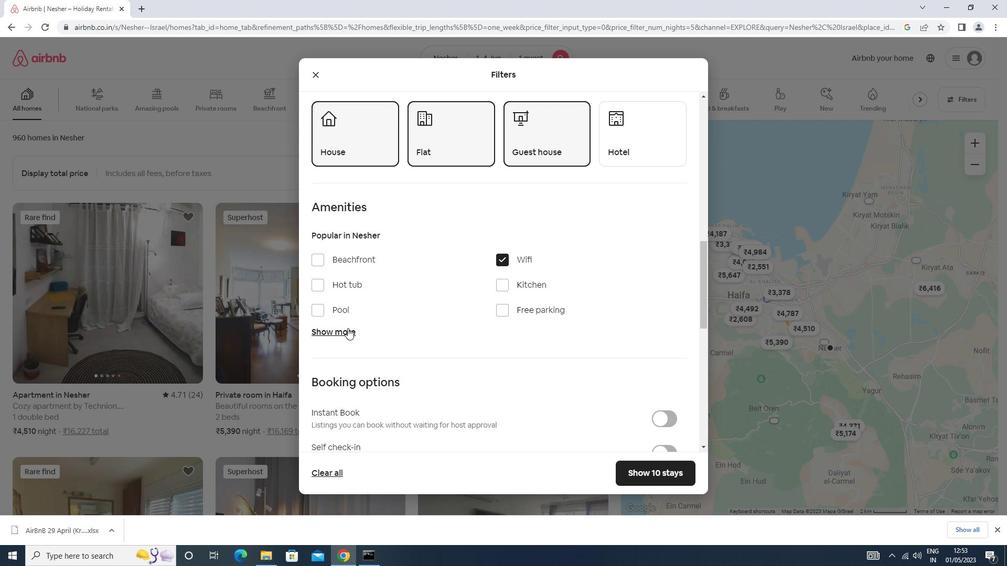 
Action: Mouse pressed left at (347, 328)
Screenshot: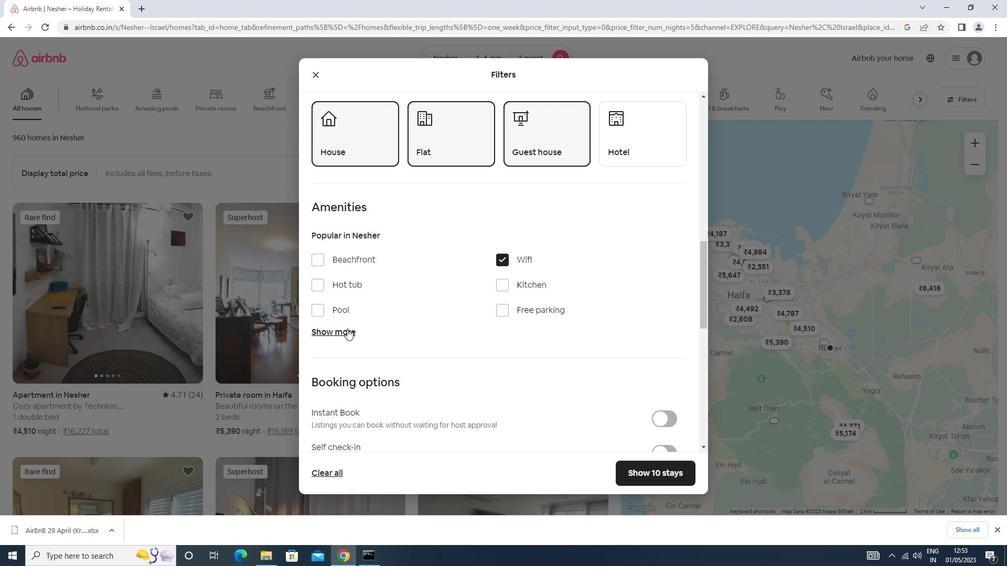 
Action: Mouse moved to (371, 364)
Screenshot: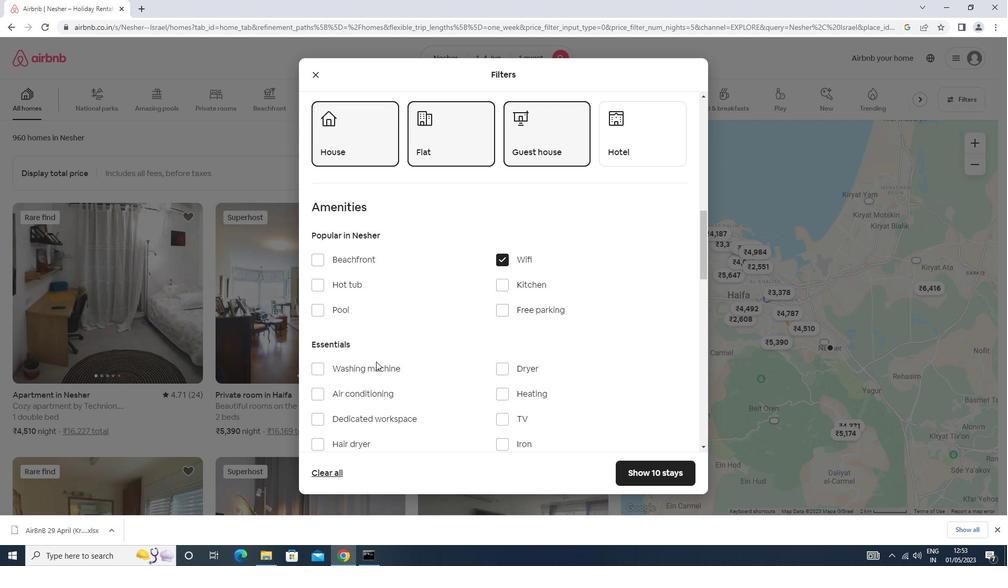 
Action: Mouse pressed left at (371, 364)
Screenshot: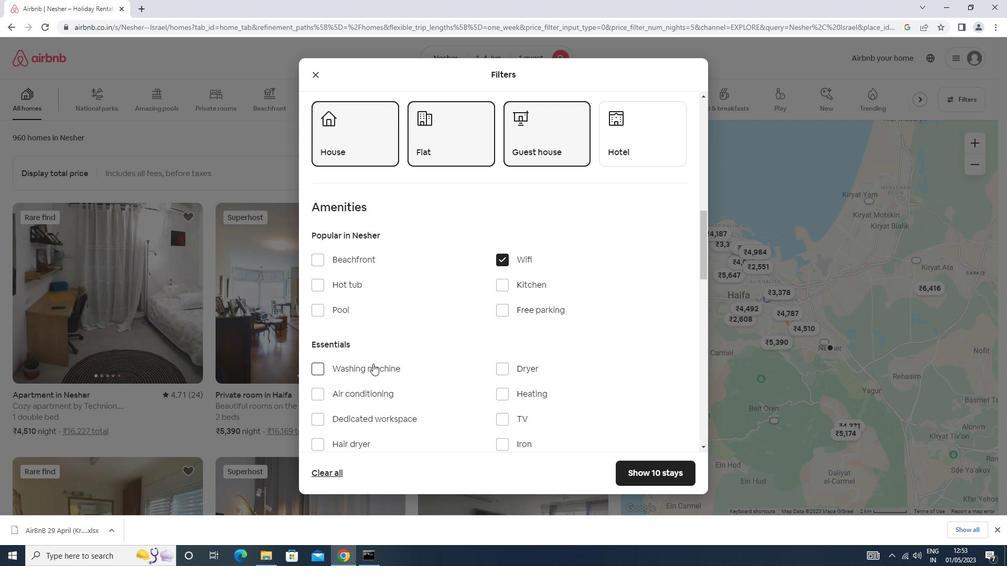 
Action: Mouse moved to (645, 315)
Screenshot: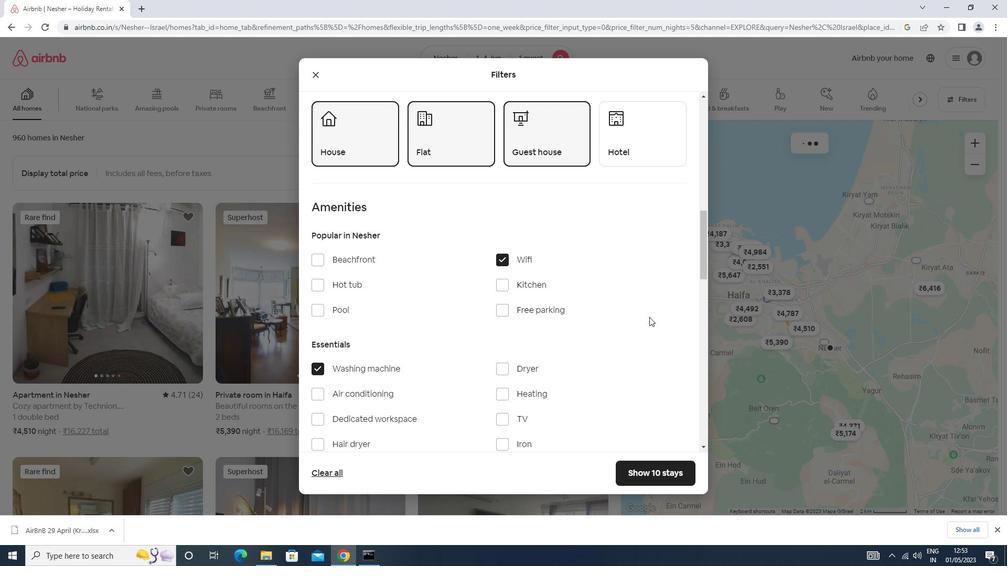 
Action: Mouse scrolled (645, 315) with delta (0, 0)
Screenshot: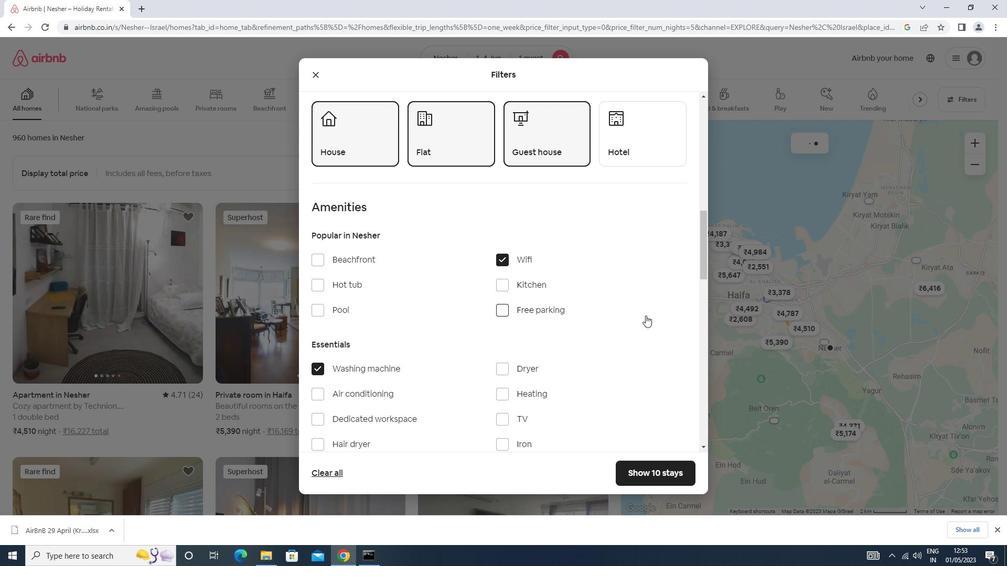 
Action: Mouse scrolled (645, 315) with delta (0, 0)
Screenshot: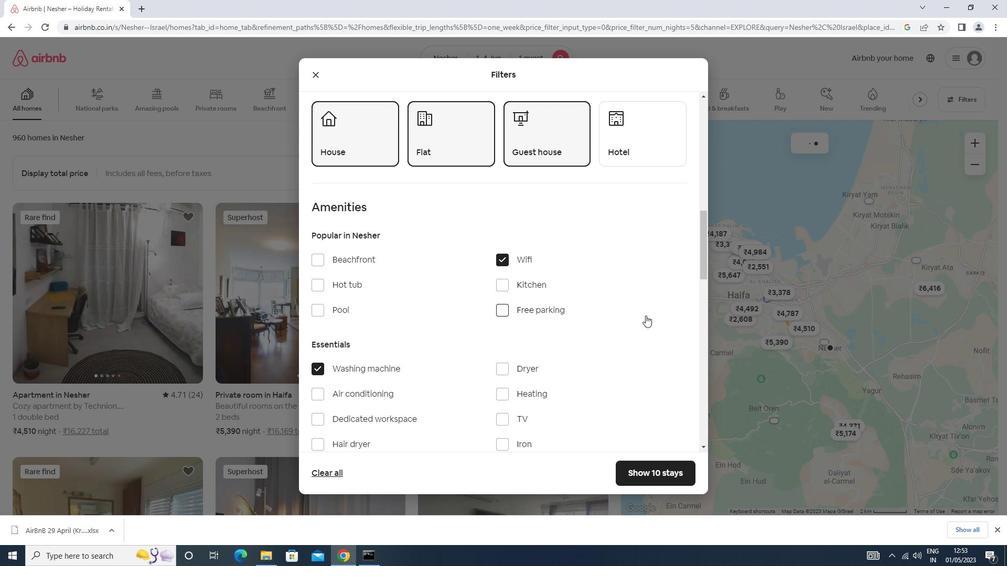 
Action: Mouse moved to (644, 315)
Screenshot: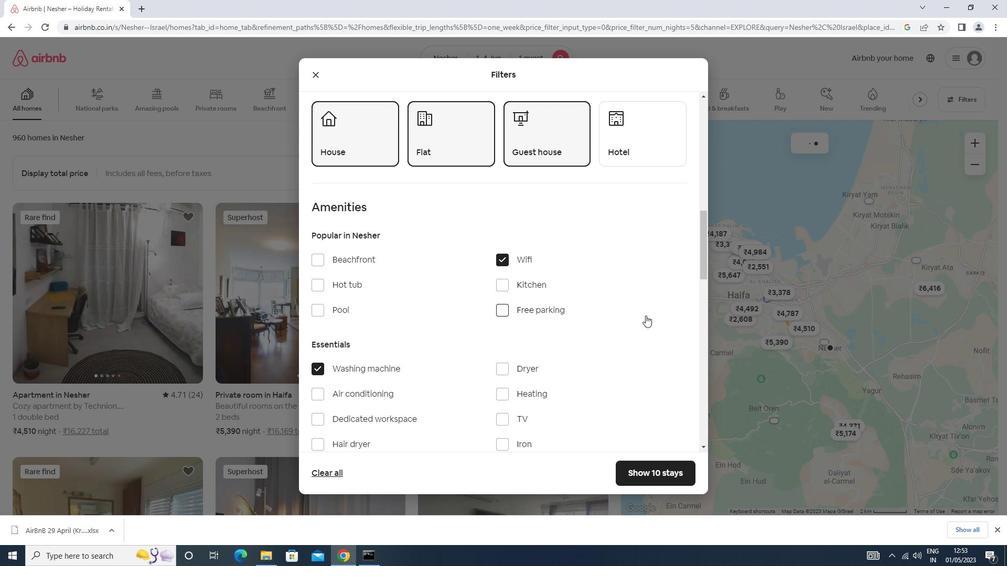 
Action: Mouse scrolled (644, 315) with delta (0, 0)
Screenshot: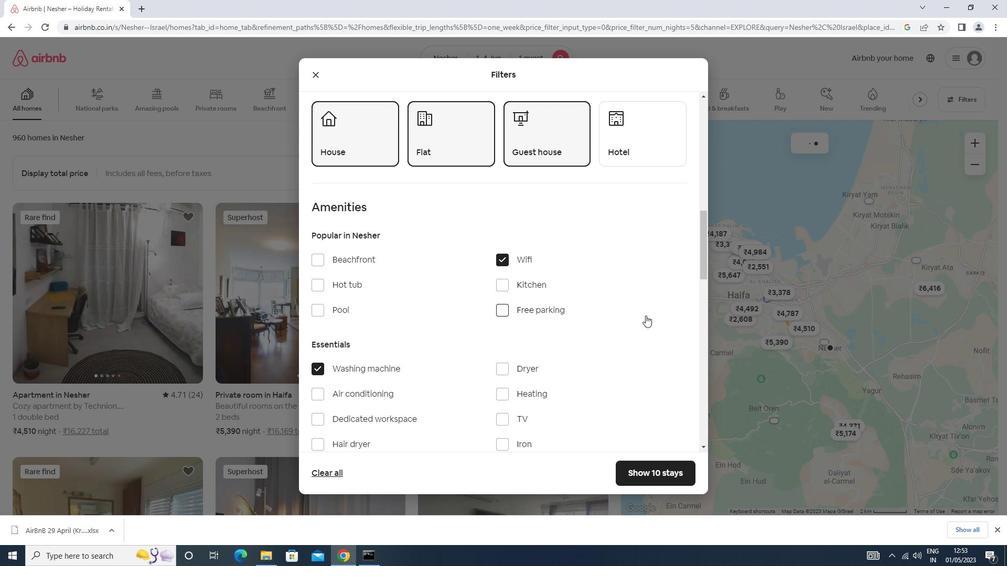 
Action: Mouse scrolled (644, 315) with delta (0, 0)
Screenshot: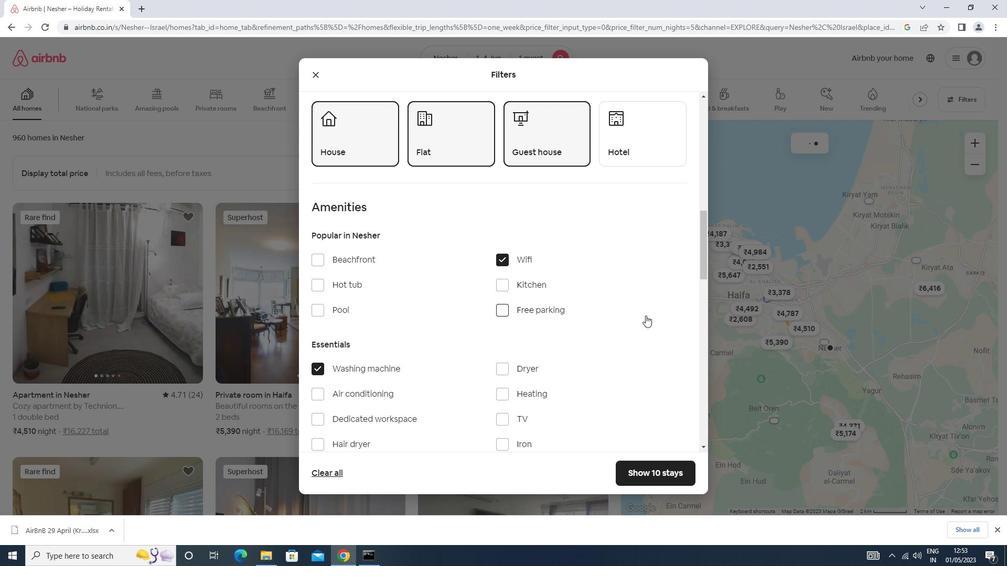 
Action: Mouse scrolled (644, 315) with delta (0, 0)
Screenshot: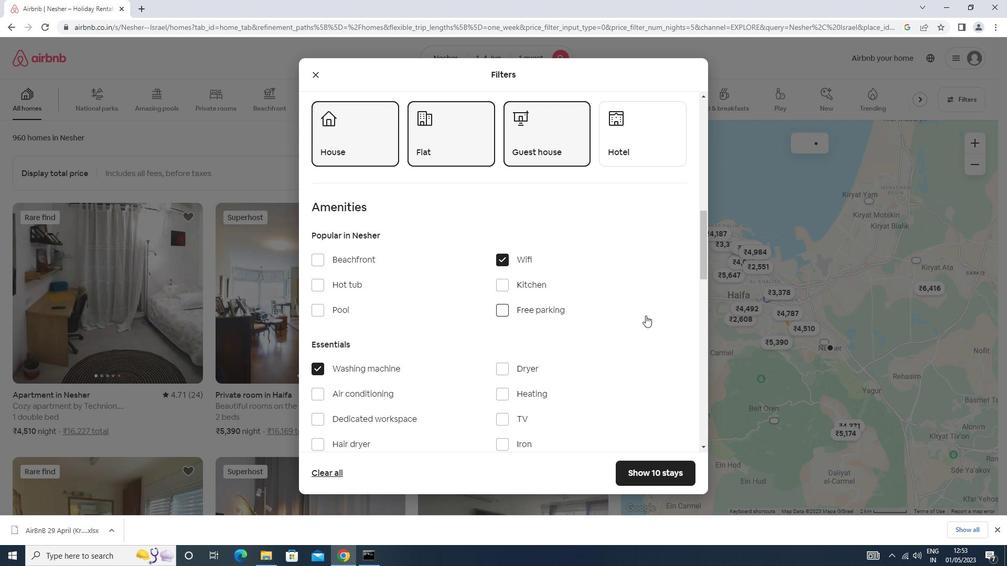 
Action: Mouse scrolled (644, 315) with delta (0, 0)
Screenshot: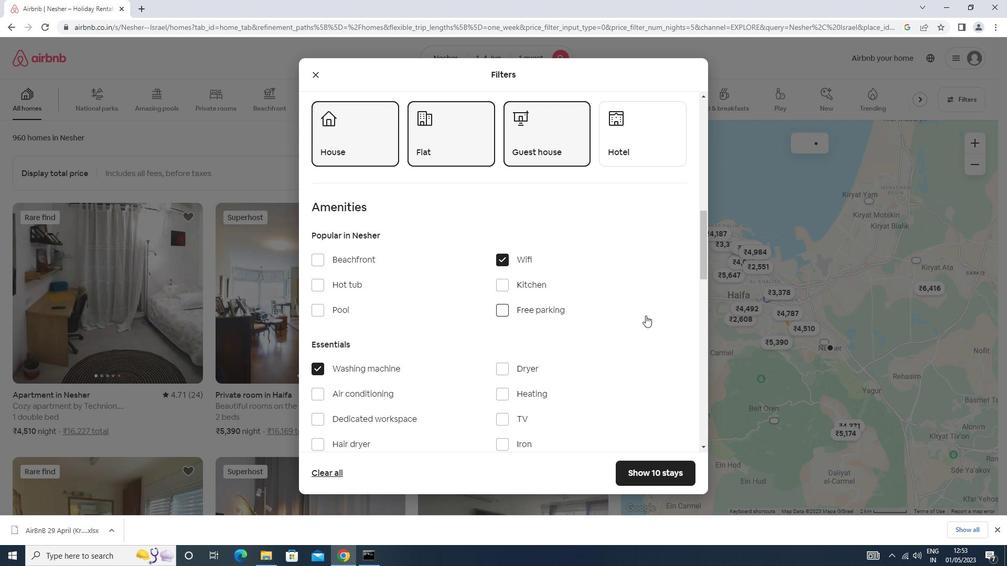 
Action: Mouse scrolled (644, 315) with delta (0, 0)
Screenshot: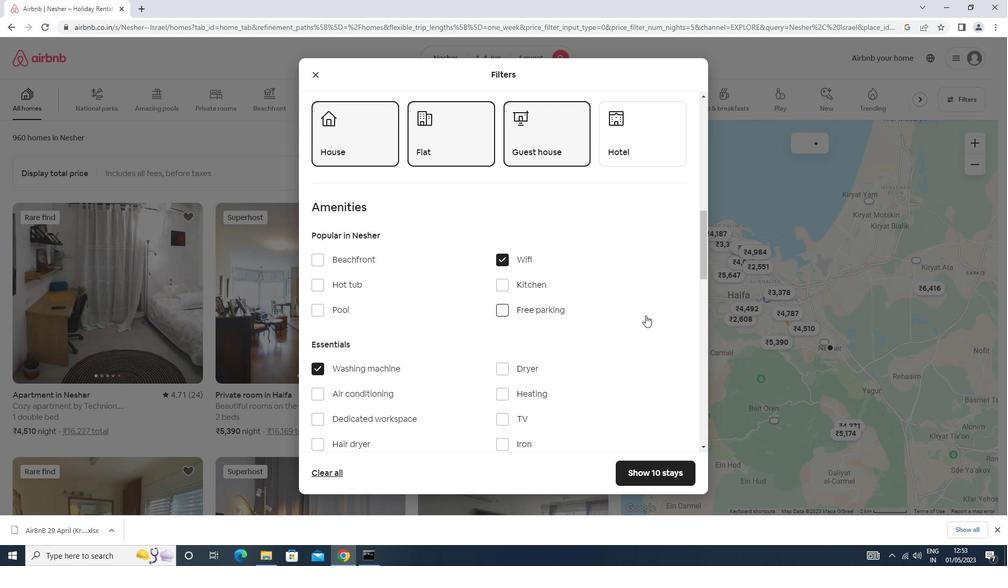 
Action: Mouse moved to (631, 325)
Screenshot: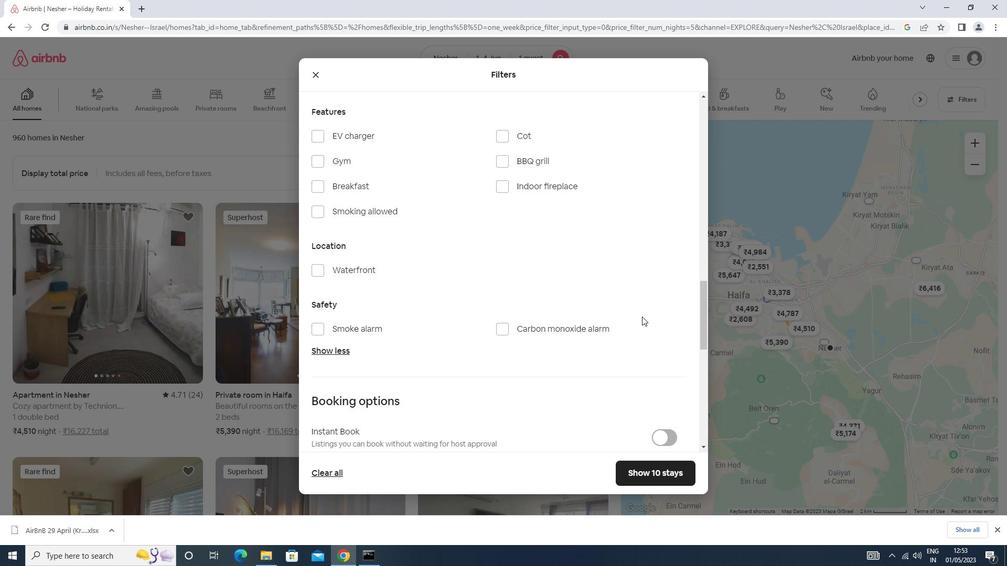 
Action: Mouse scrolled (631, 324) with delta (0, 0)
Screenshot: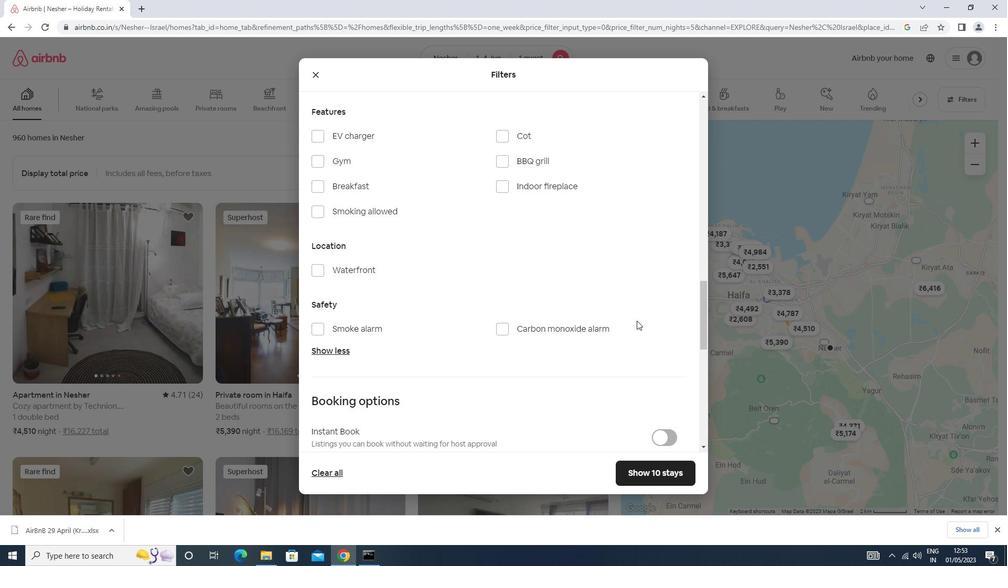
Action: Mouse scrolled (631, 324) with delta (0, 0)
Screenshot: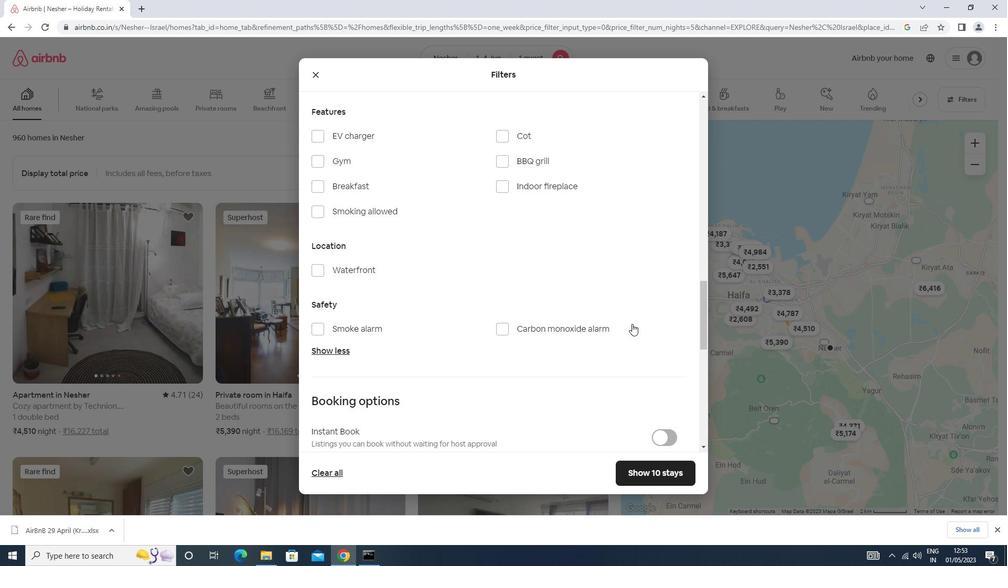 
Action: Mouse scrolled (631, 324) with delta (0, 0)
Screenshot: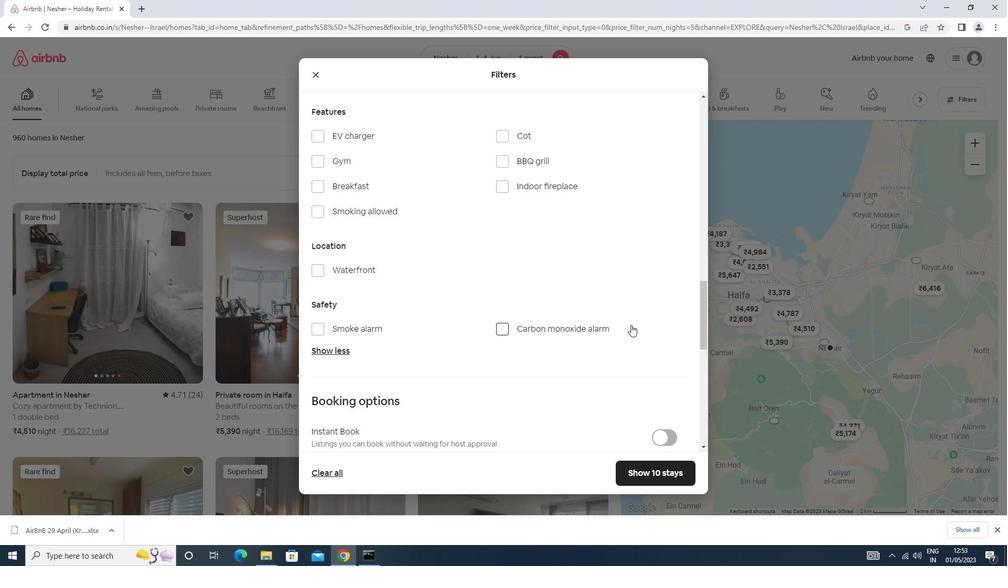 
Action: Mouse moved to (663, 313)
Screenshot: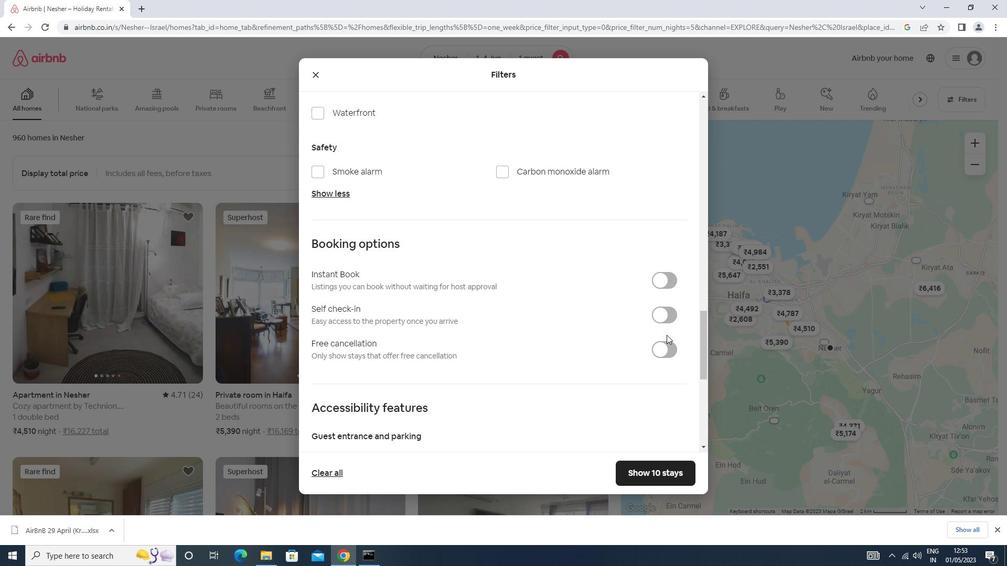 
Action: Mouse pressed left at (663, 313)
Screenshot: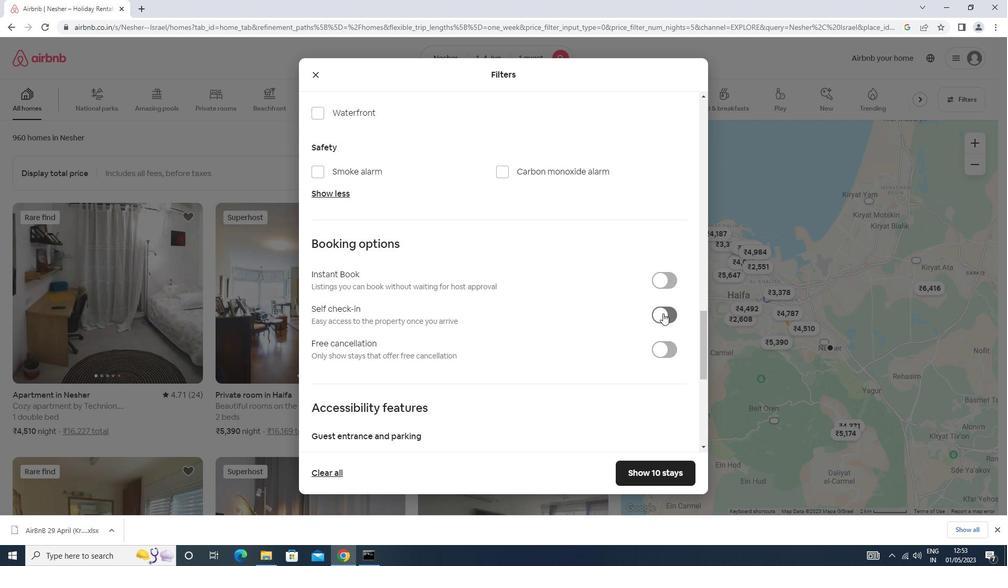 
Action: Mouse scrolled (663, 313) with delta (0, 0)
Screenshot: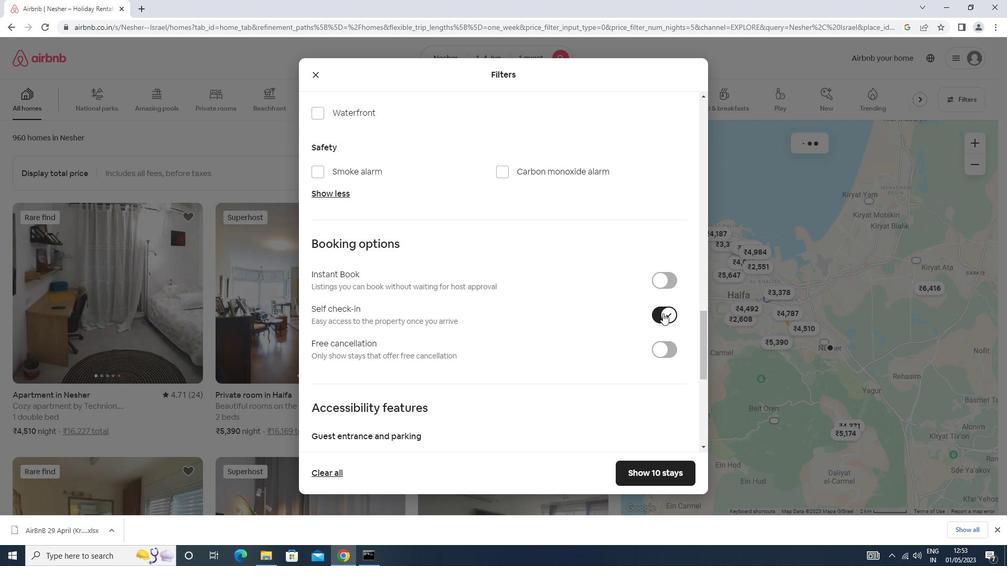 
Action: Mouse scrolled (663, 313) with delta (0, 0)
Screenshot: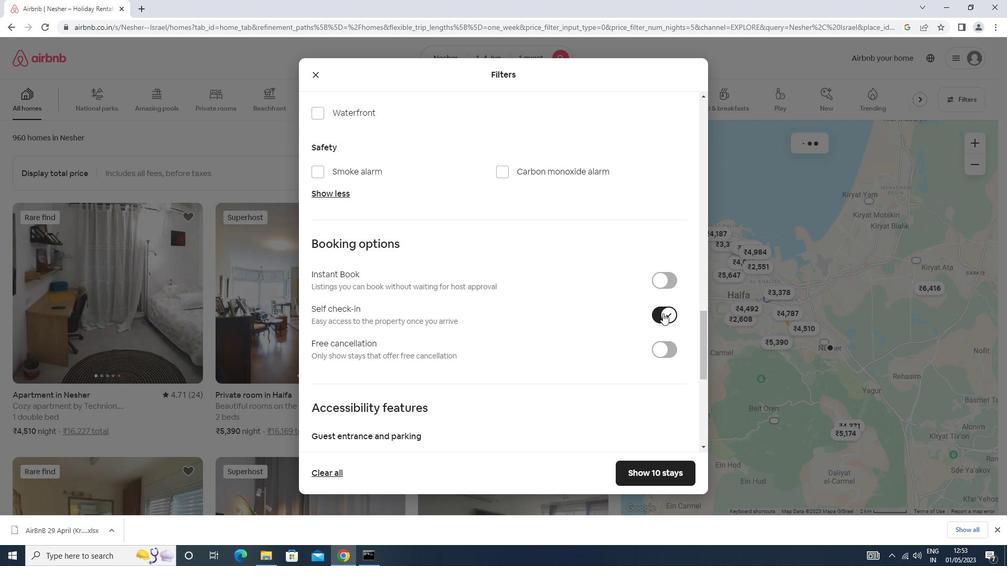 
Action: Mouse scrolled (663, 313) with delta (0, 0)
Screenshot: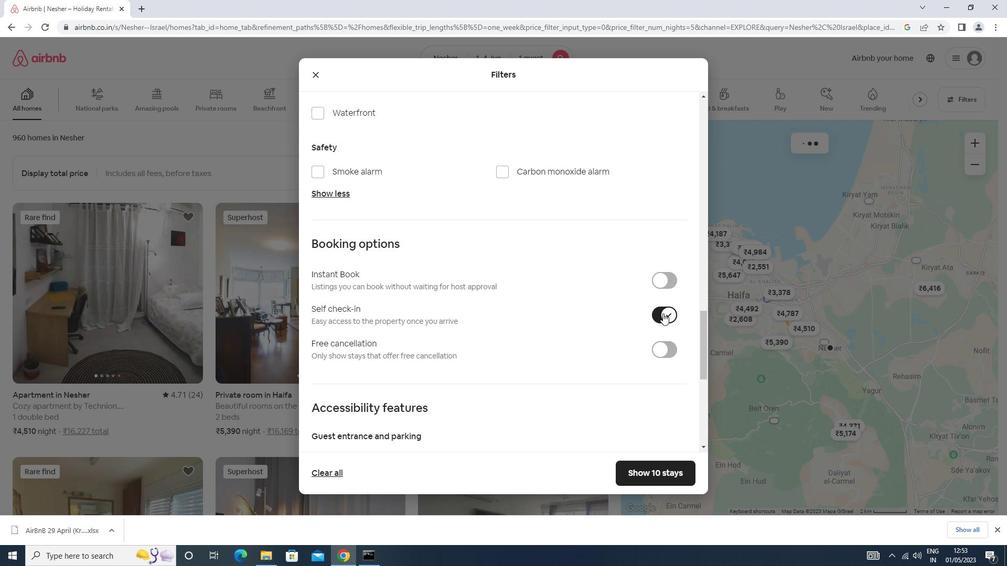 
Action: Mouse scrolled (663, 313) with delta (0, 0)
Screenshot: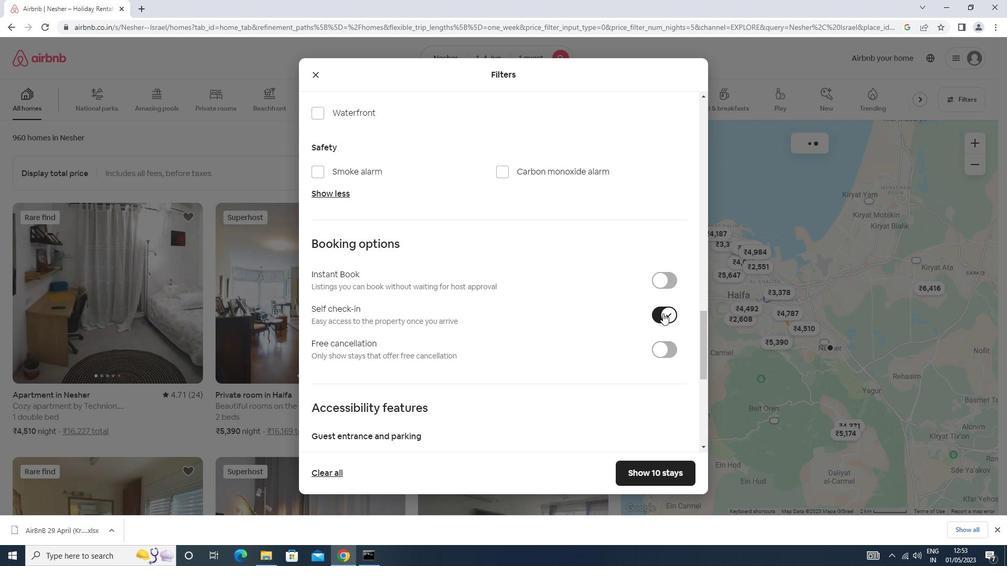 
Action: Mouse scrolled (663, 313) with delta (0, 0)
Screenshot: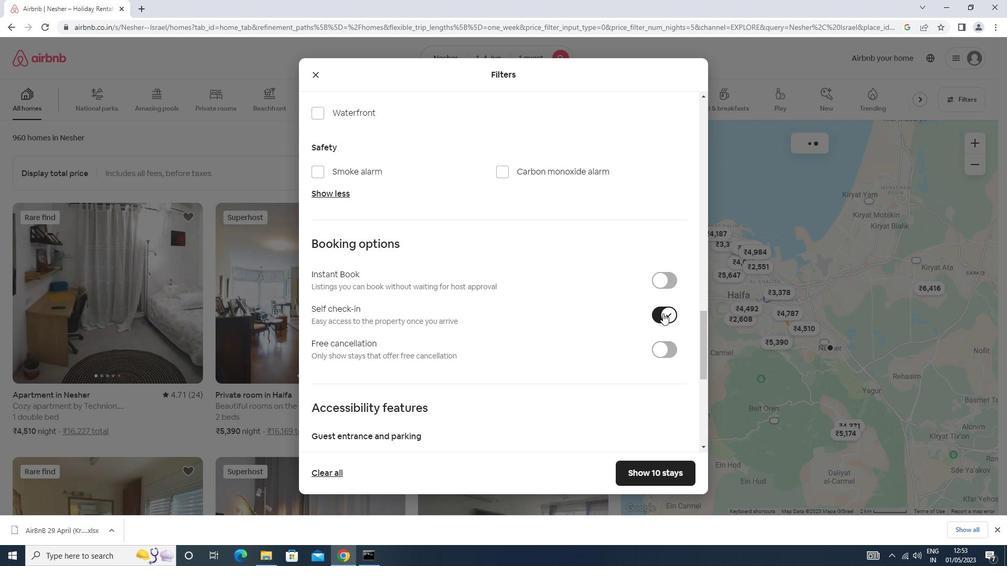 
Action: Mouse scrolled (663, 313) with delta (0, 0)
Screenshot: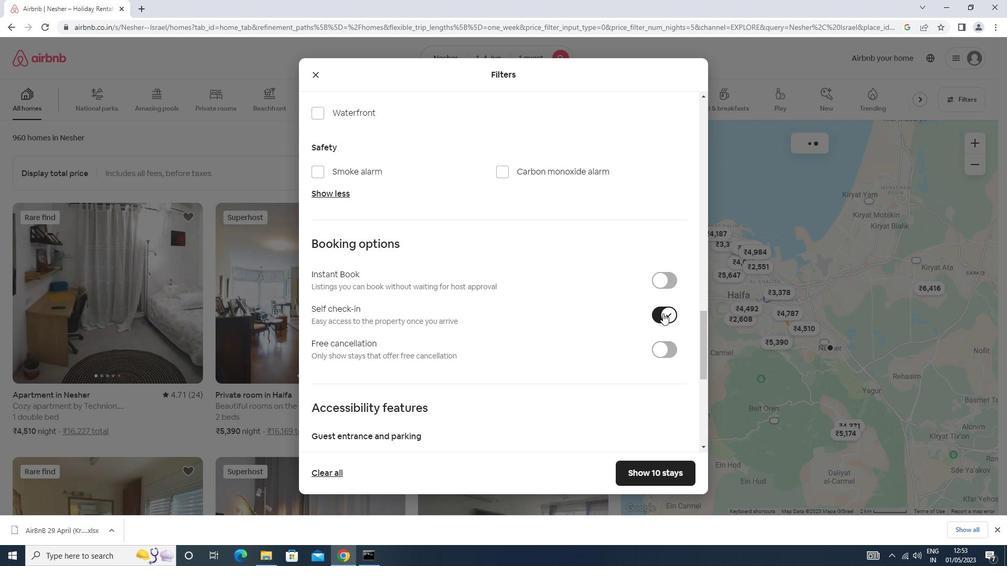 
Action: Mouse scrolled (663, 313) with delta (0, 0)
Screenshot: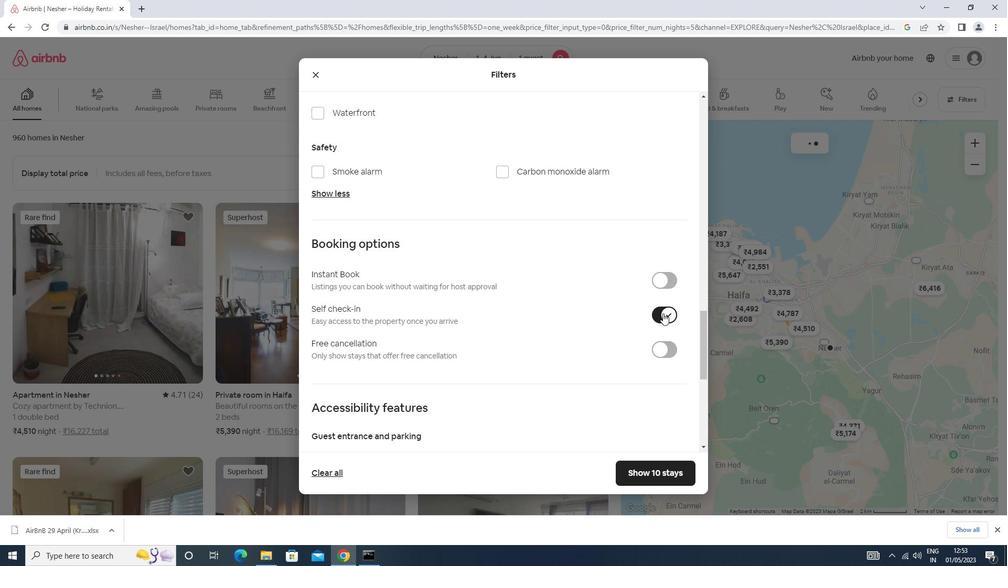 
Action: Mouse moved to (332, 374)
Screenshot: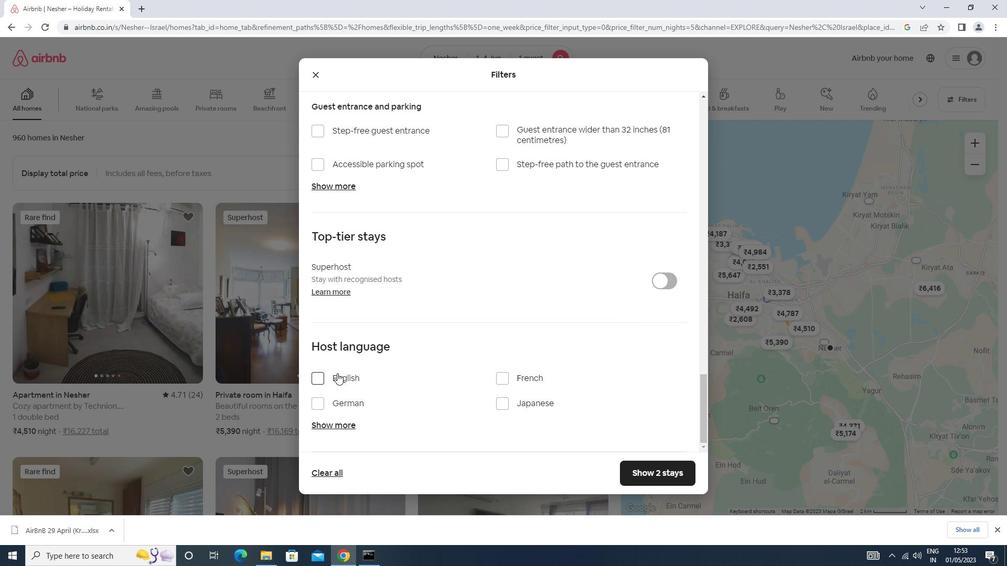 
Action: Mouse pressed left at (332, 374)
Screenshot: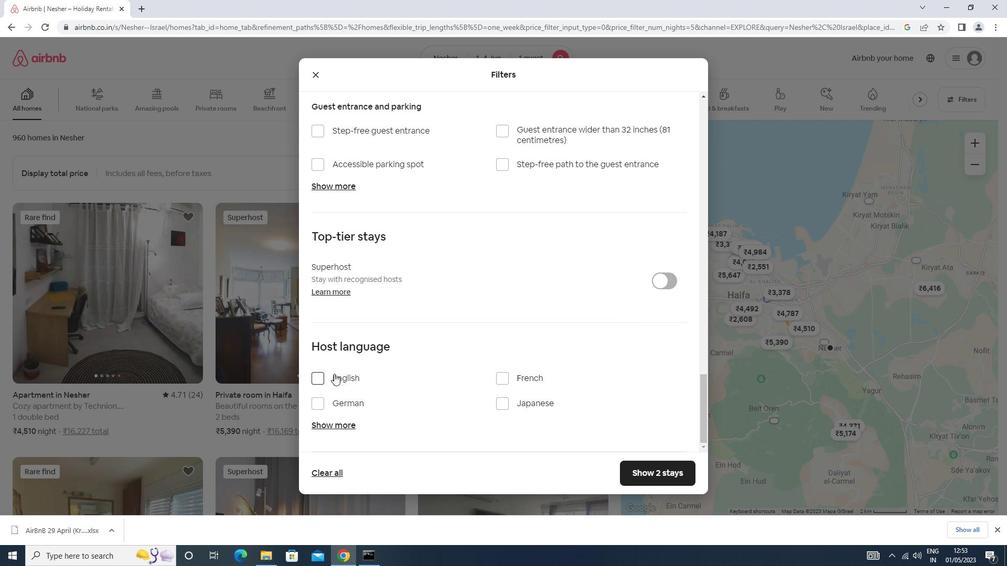 
Action: Mouse moved to (659, 469)
Screenshot: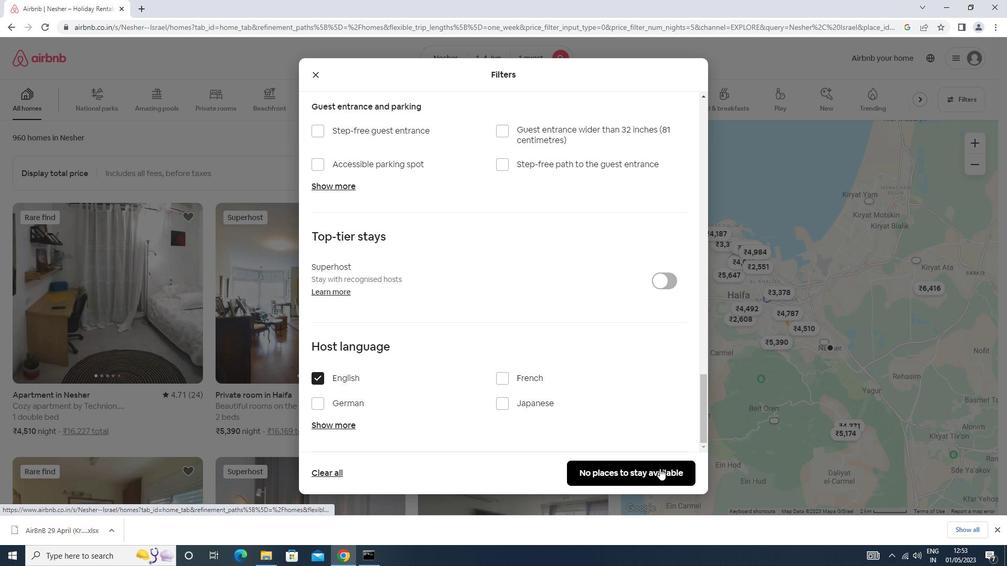 
Action: Mouse pressed left at (659, 469)
Screenshot: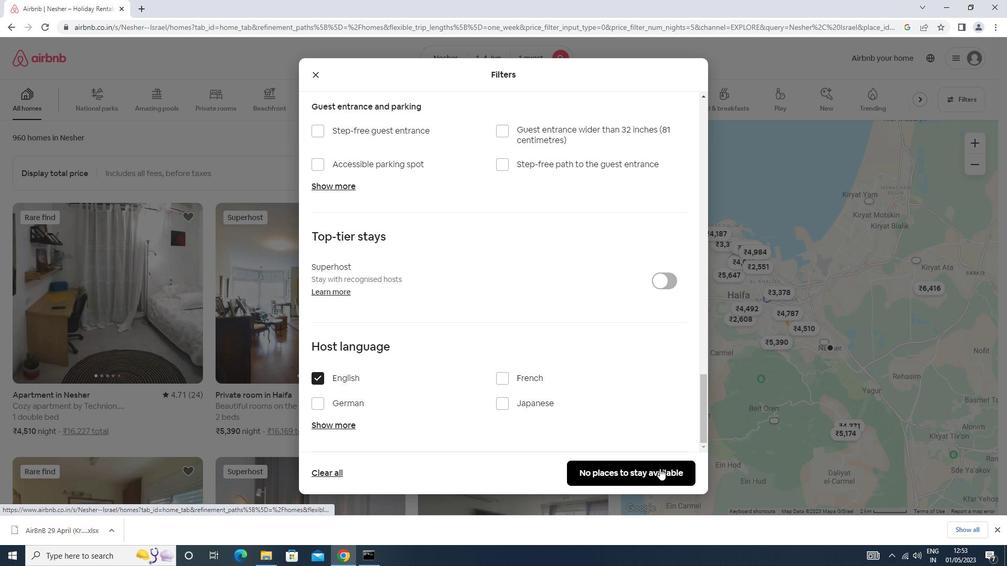 
Action: Mouse moved to (659, 468)
Screenshot: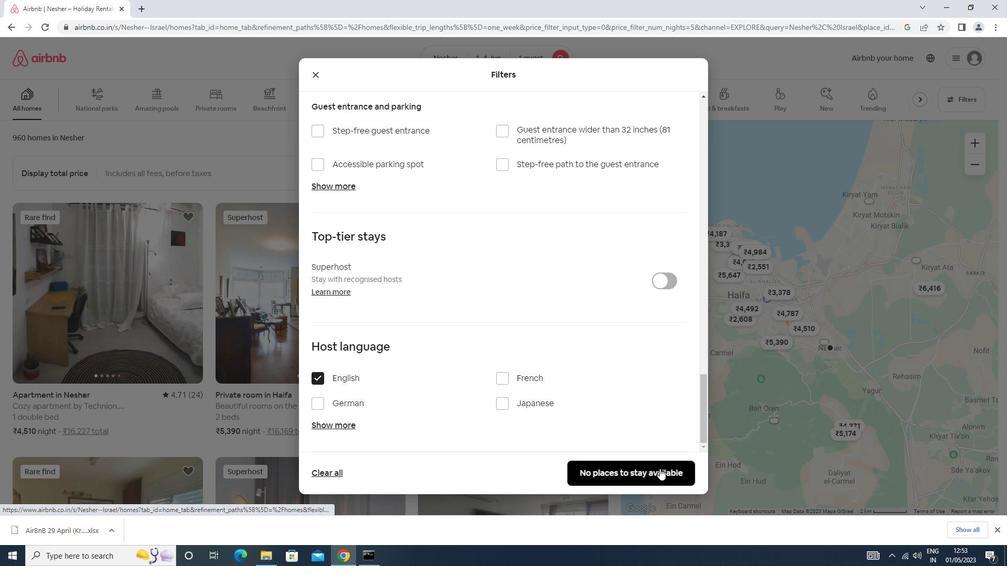 
